 Task: Create a sub task System Test and UAT for the task  Develop a new online tool for online course scheduling in the project BrainBoost , assign it to team member softage.5@softage.net and update the status of the sub task to  Off Track , set the priority of the sub task to High
Action: Mouse moved to (259, 388)
Screenshot: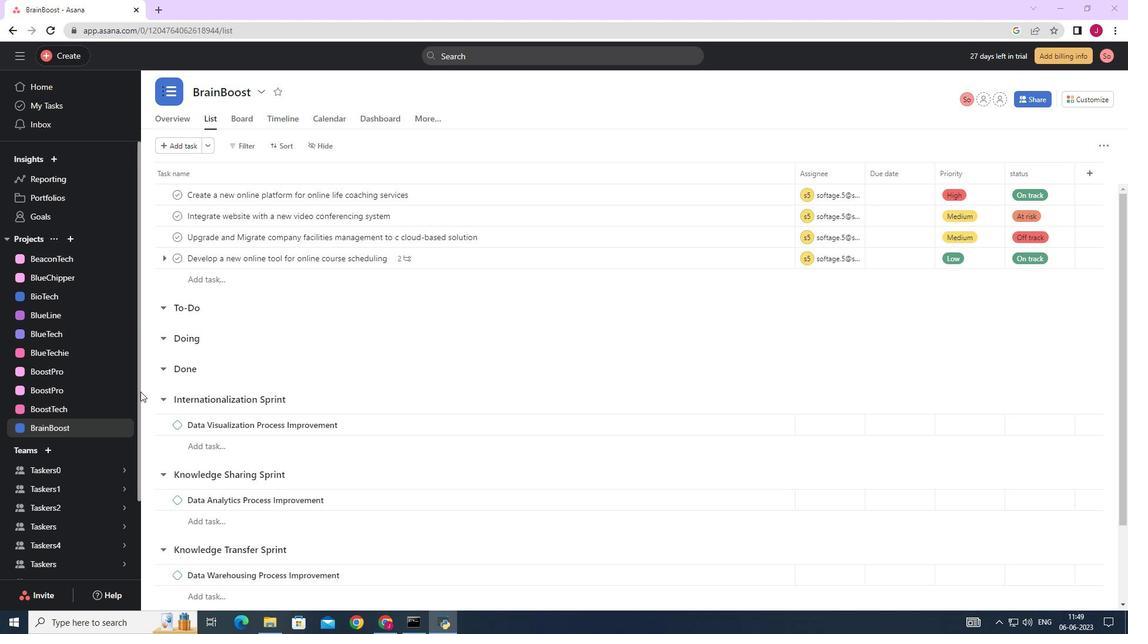 
Action: Mouse scrolled (259, 387) with delta (0, 0)
Screenshot: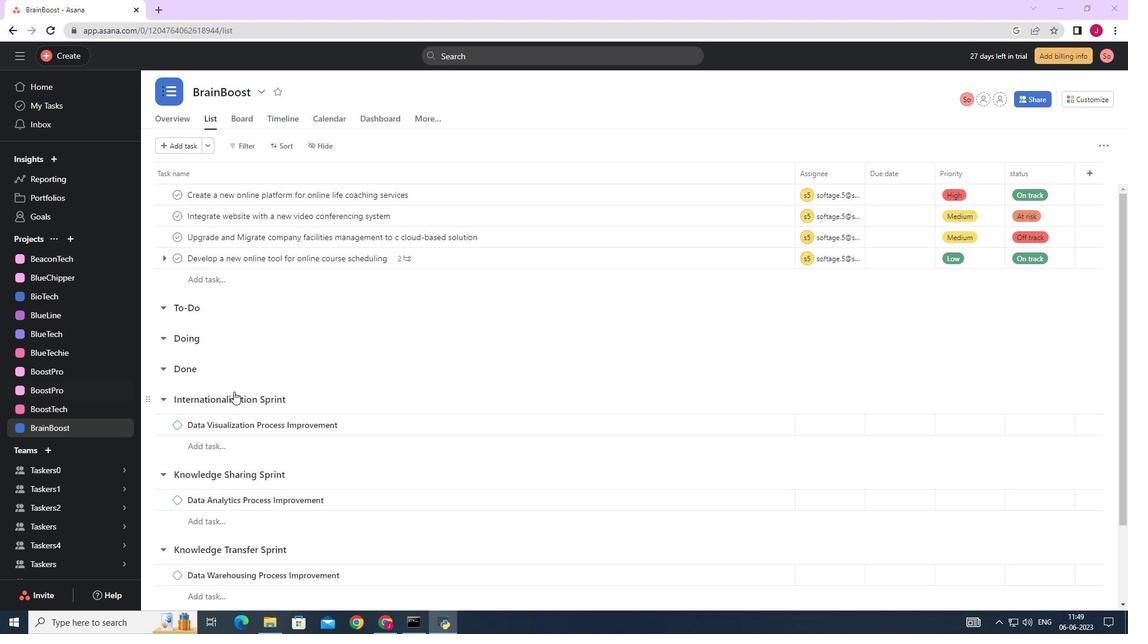 
Action: Mouse scrolled (259, 387) with delta (0, 0)
Screenshot: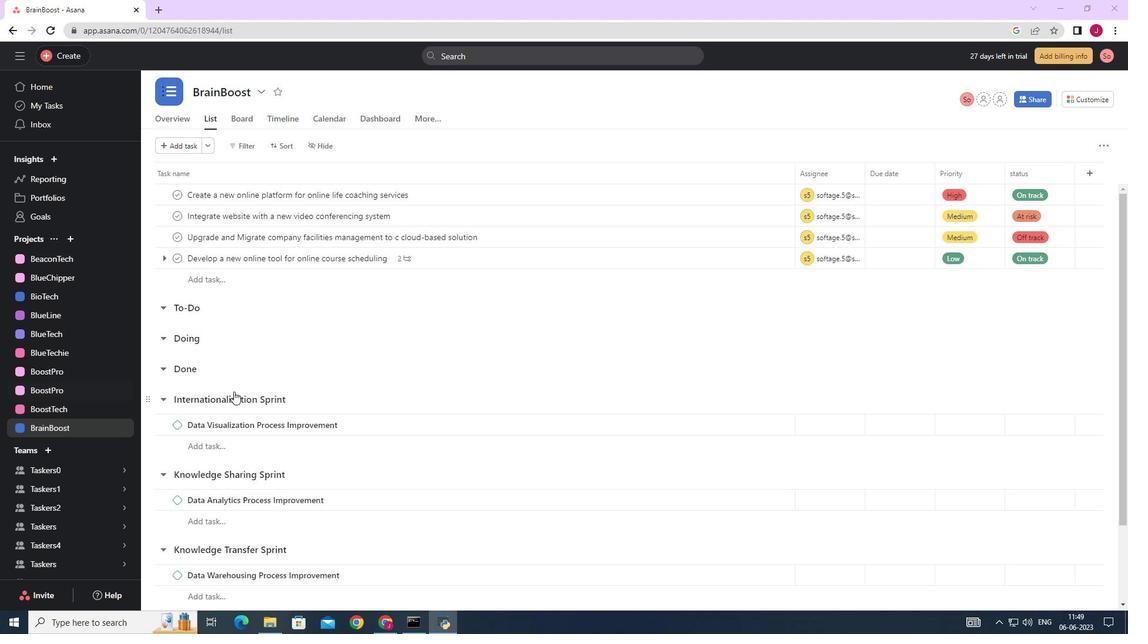 
Action: Mouse moved to (259, 388)
Screenshot: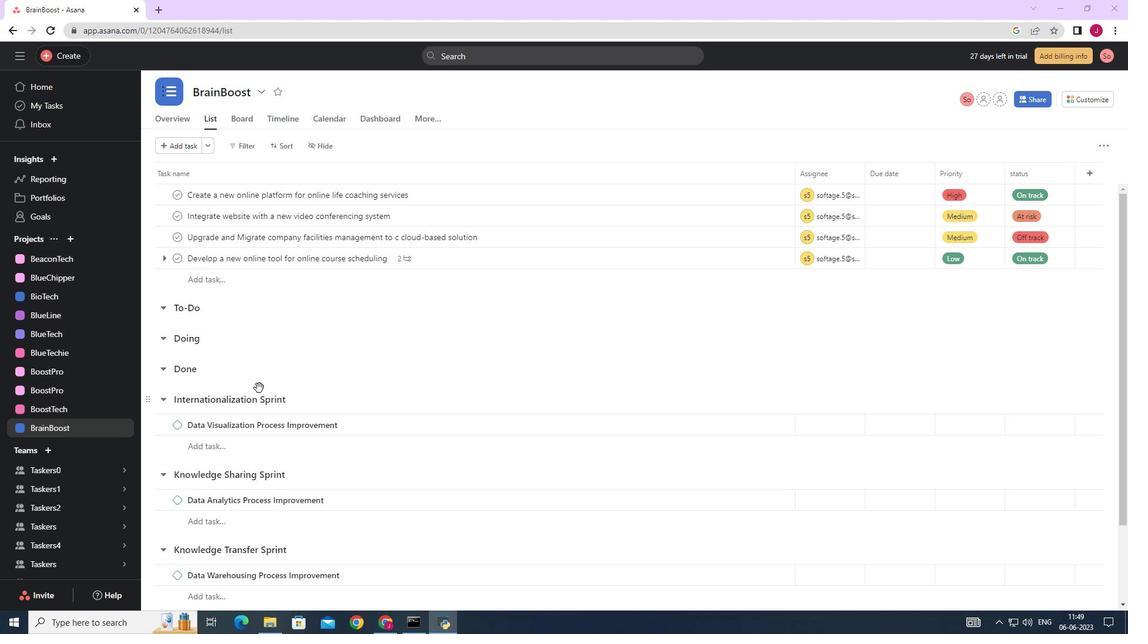 
Action: Mouse scrolled (259, 387) with delta (0, 0)
Screenshot: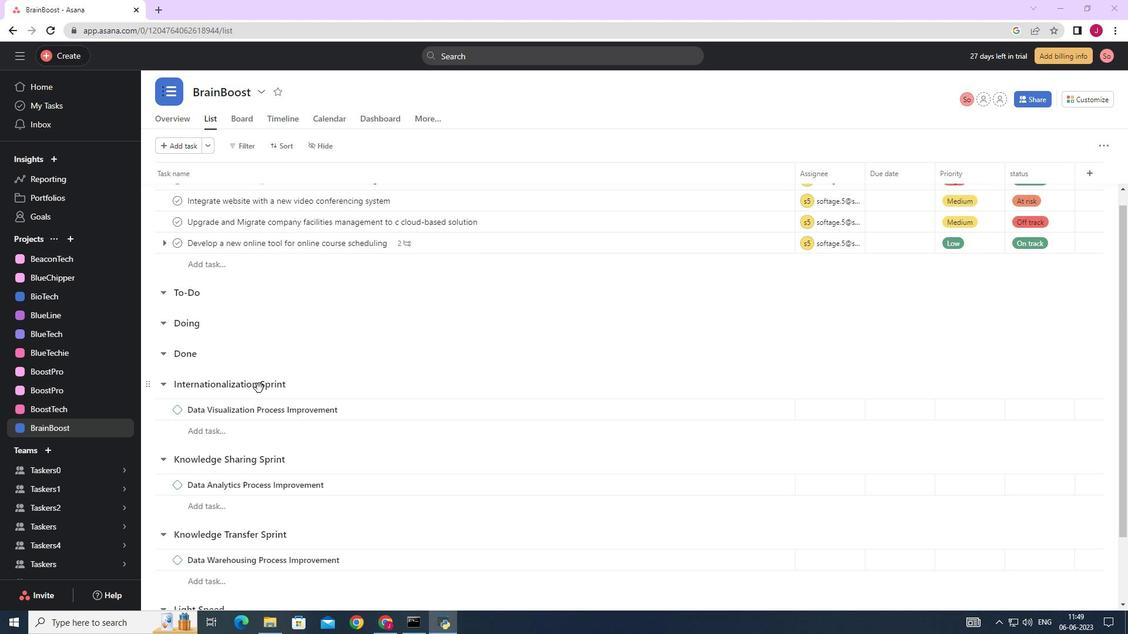 
Action: Mouse moved to (262, 389)
Screenshot: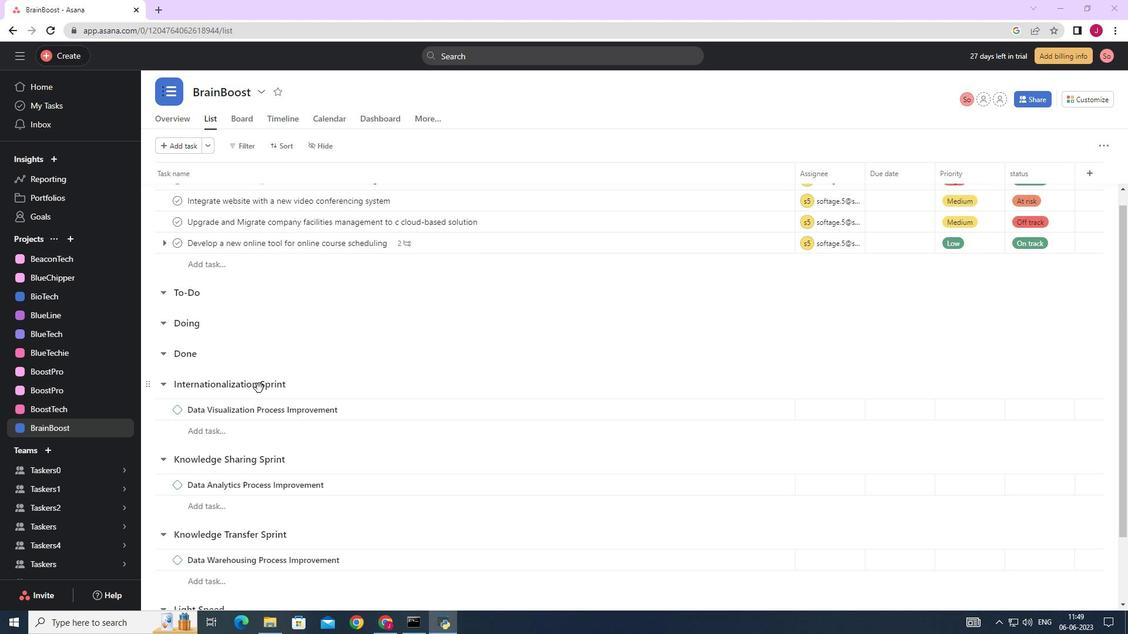 
Action: Mouse scrolled (259, 387) with delta (0, 0)
Screenshot: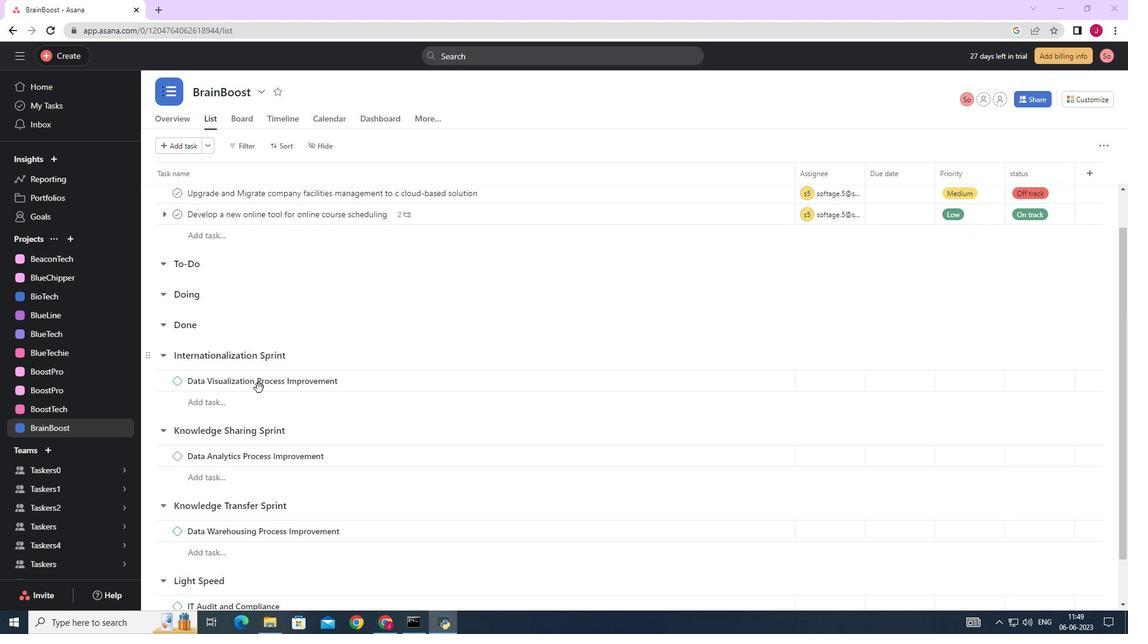 
Action: Mouse scrolled (259, 387) with delta (0, 0)
Screenshot: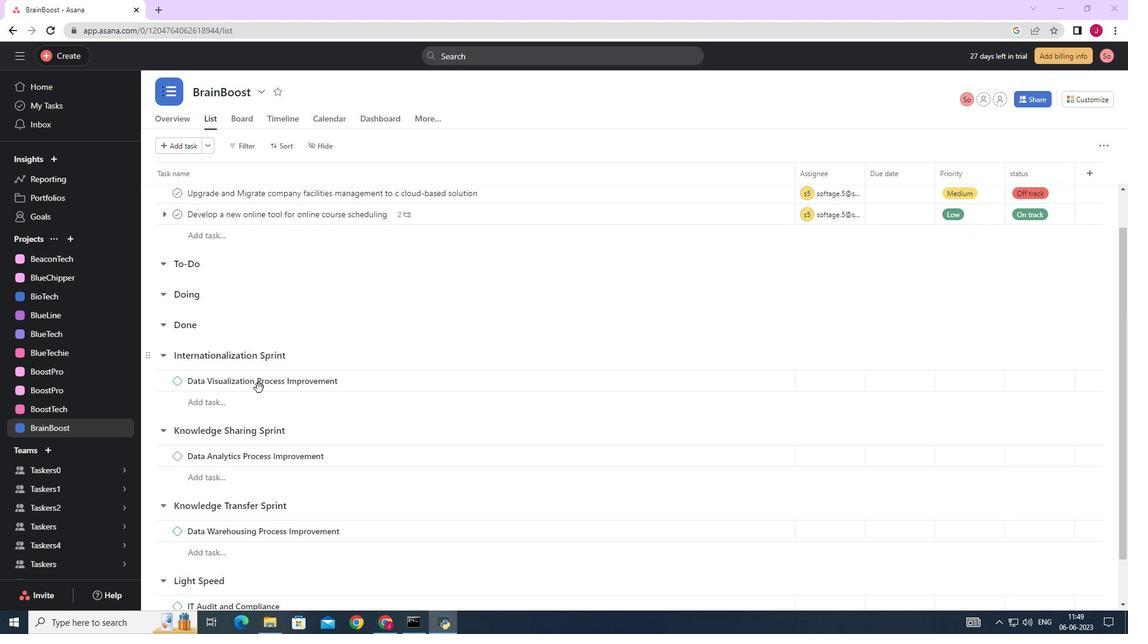 
Action: Mouse scrolled (259, 387) with delta (0, 0)
Screenshot: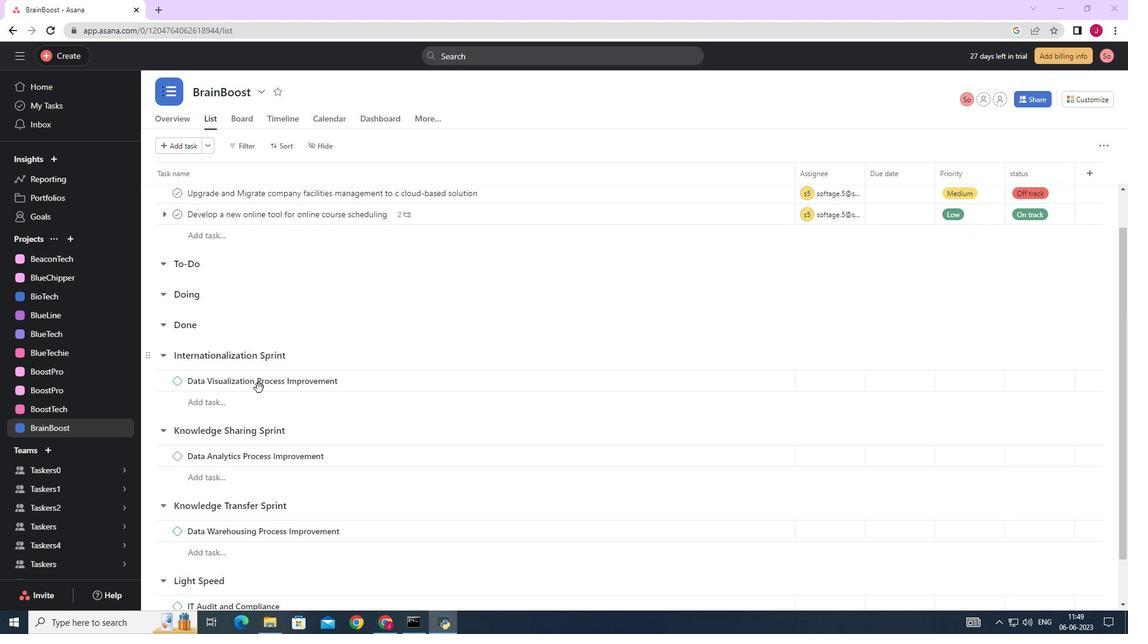 
Action: Mouse moved to (265, 389)
Screenshot: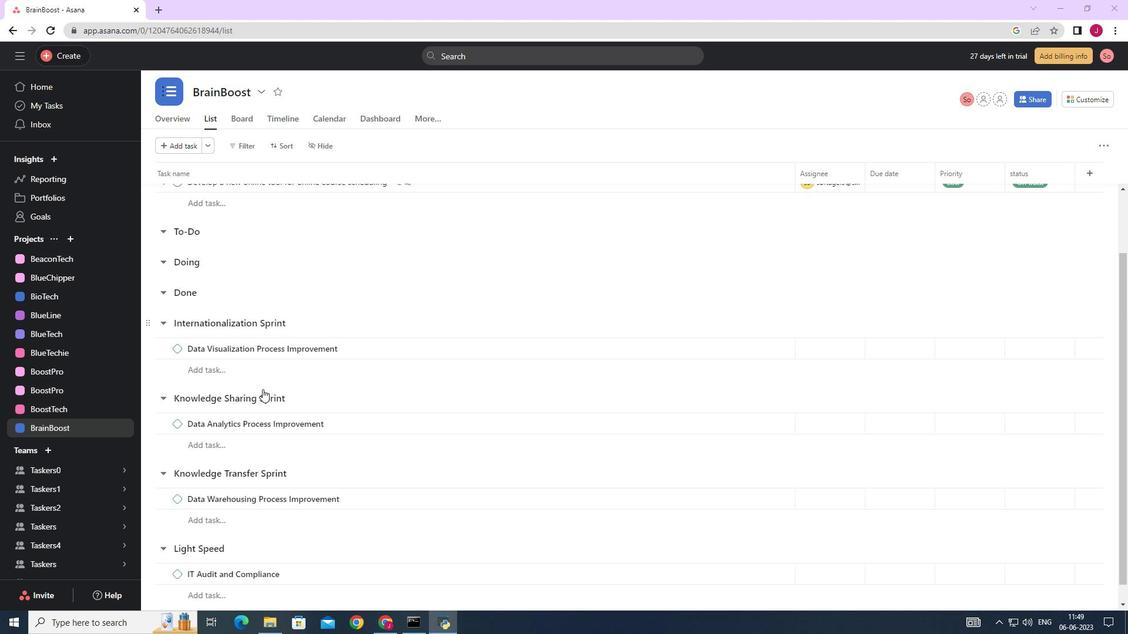 
Action: Mouse scrolled (265, 390) with delta (0, 0)
Screenshot: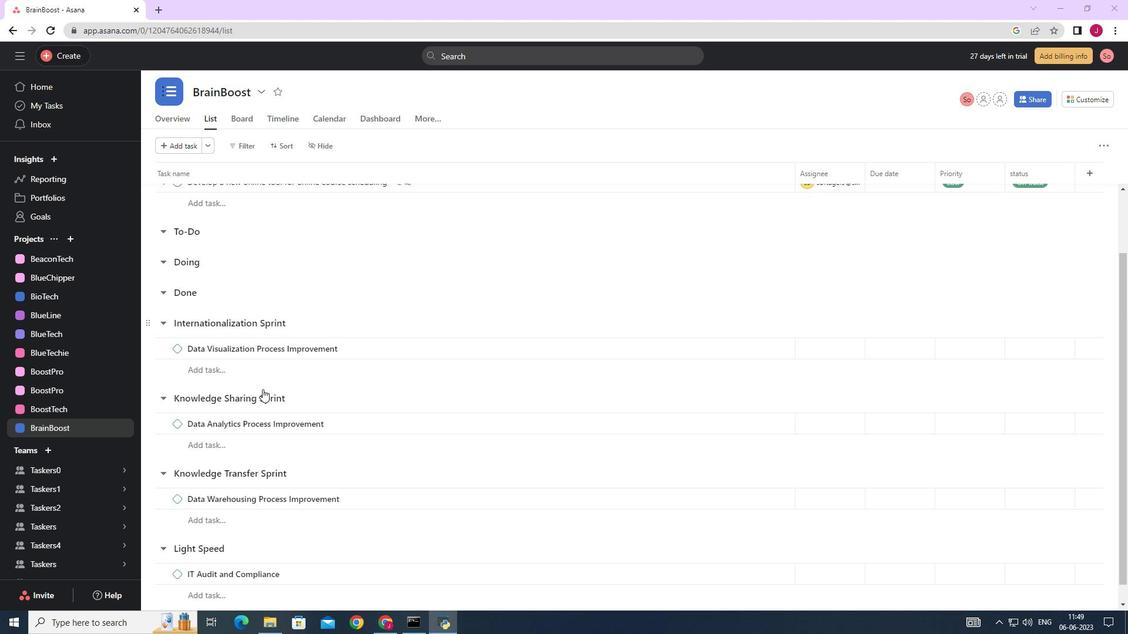 
Action: Mouse scrolled (265, 390) with delta (0, 0)
Screenshot: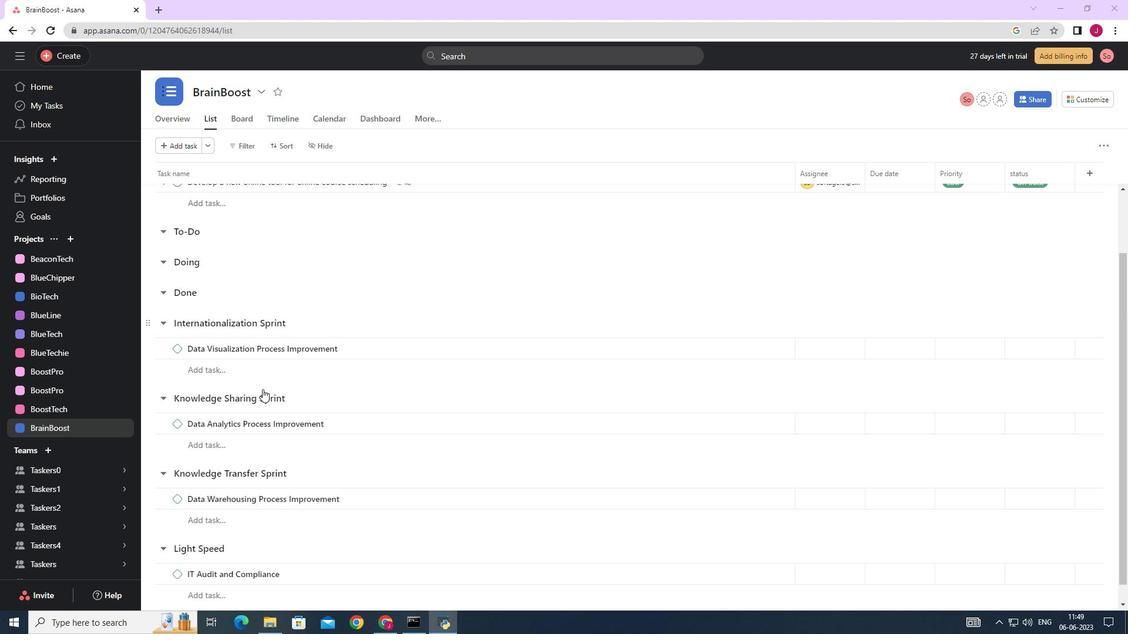 
Action: Mouse scrolled (265, 390) with delta (0, 0)
Screenshot: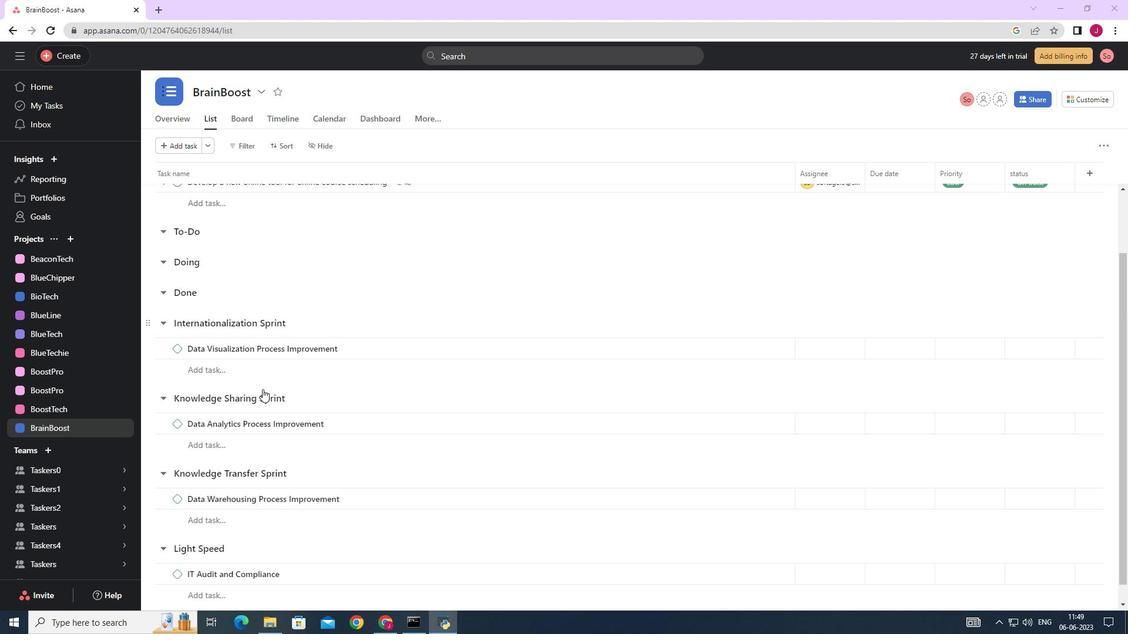 
Action: Mouse scrolled (265, 390) with delta (0, 0)
Screenshot: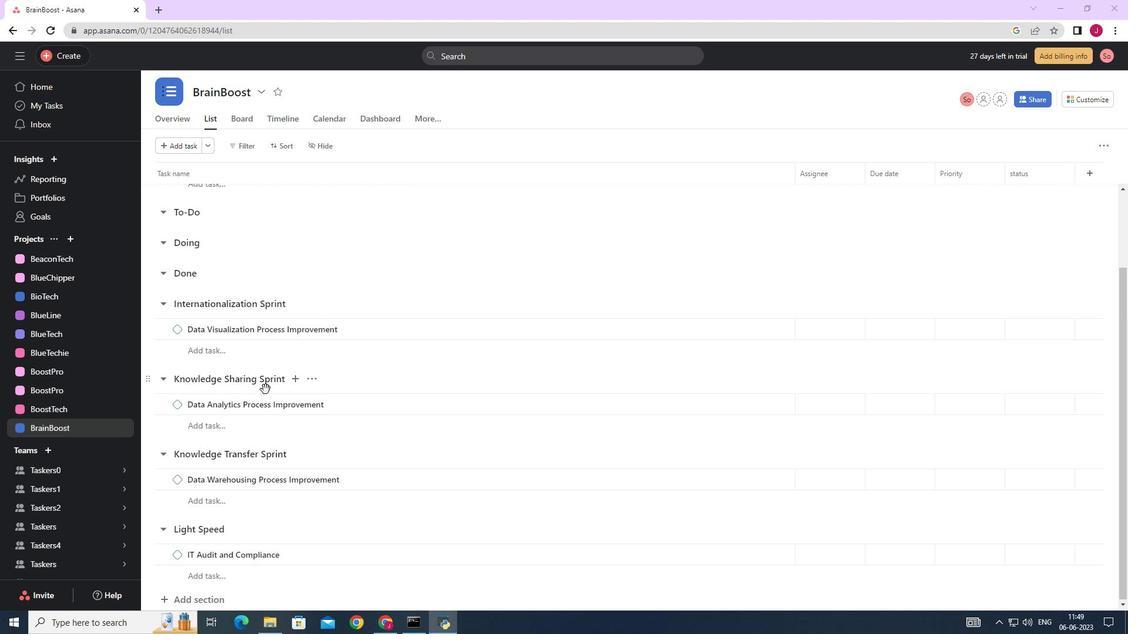 
Action: Mouse moved to (669, 259)
Screenshot: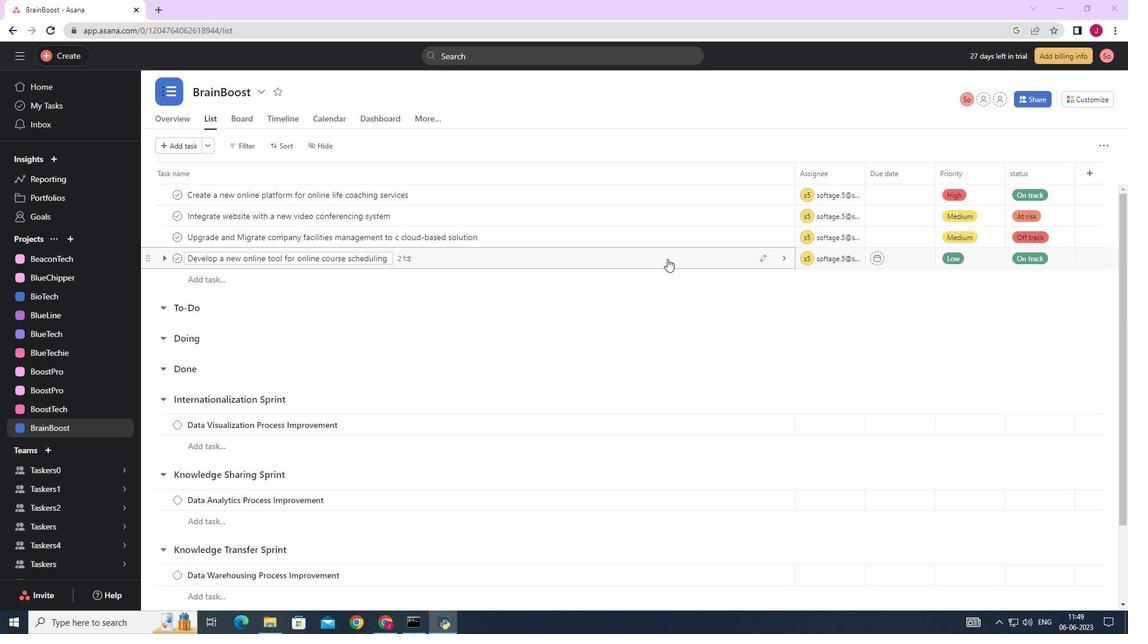 
Action: Mouse pressed left at (669, 259)
Screenshot: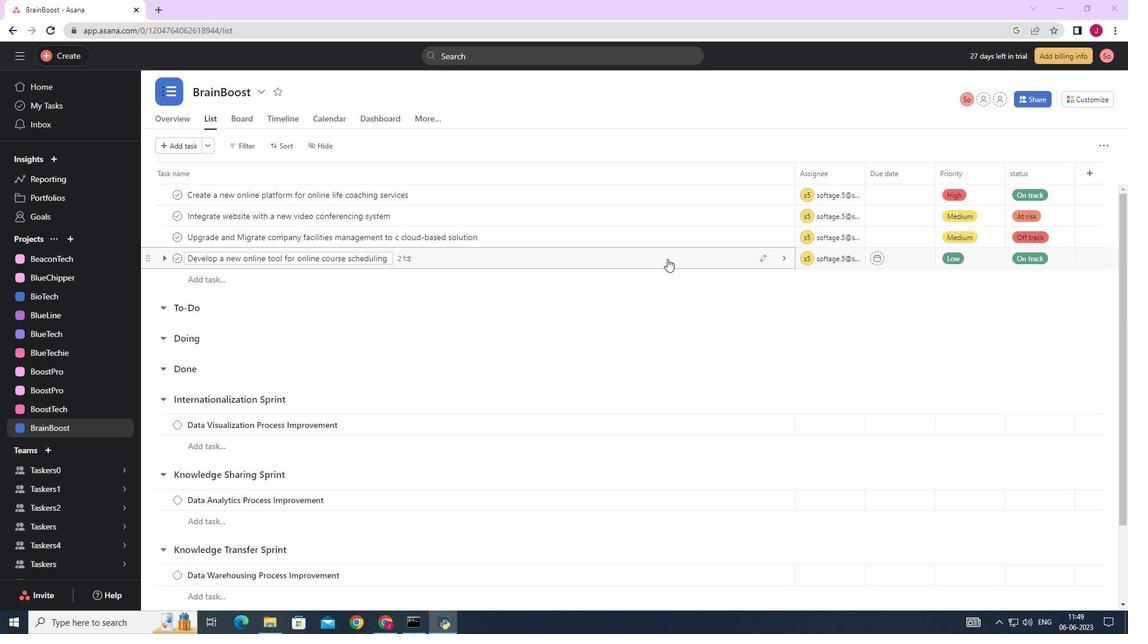 
Action: Mouse moved to (830, 346)
Screenshot: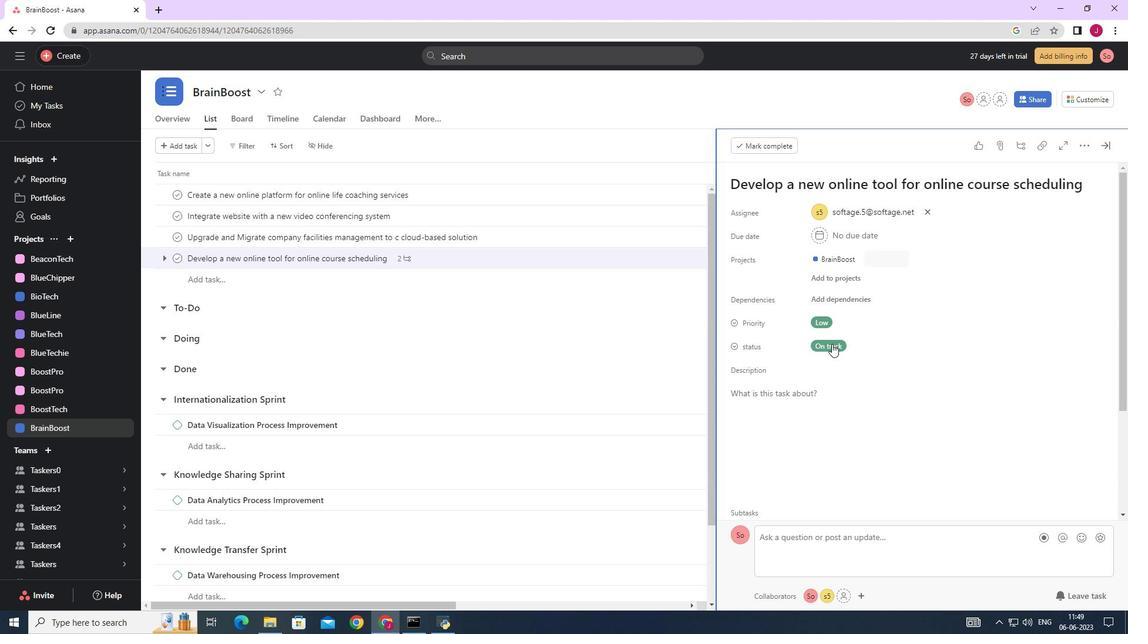 
Action: Mouse scrolled (830, 345) with delta (0, 0)
Screenshot: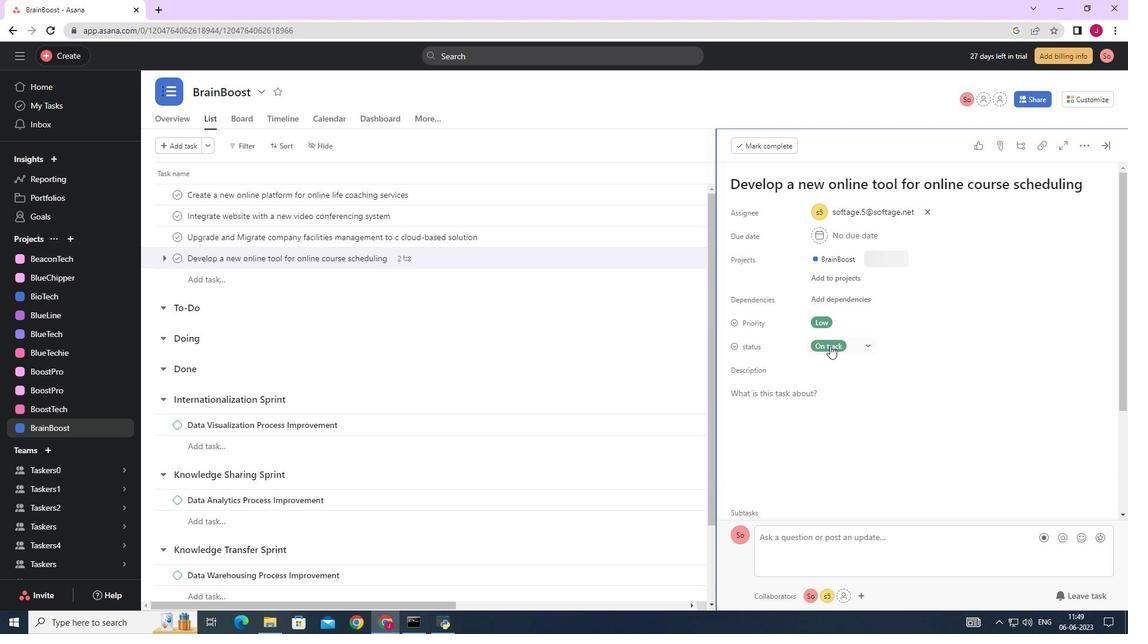 
Action: Mouse moved to (830, 346)
Screenshot: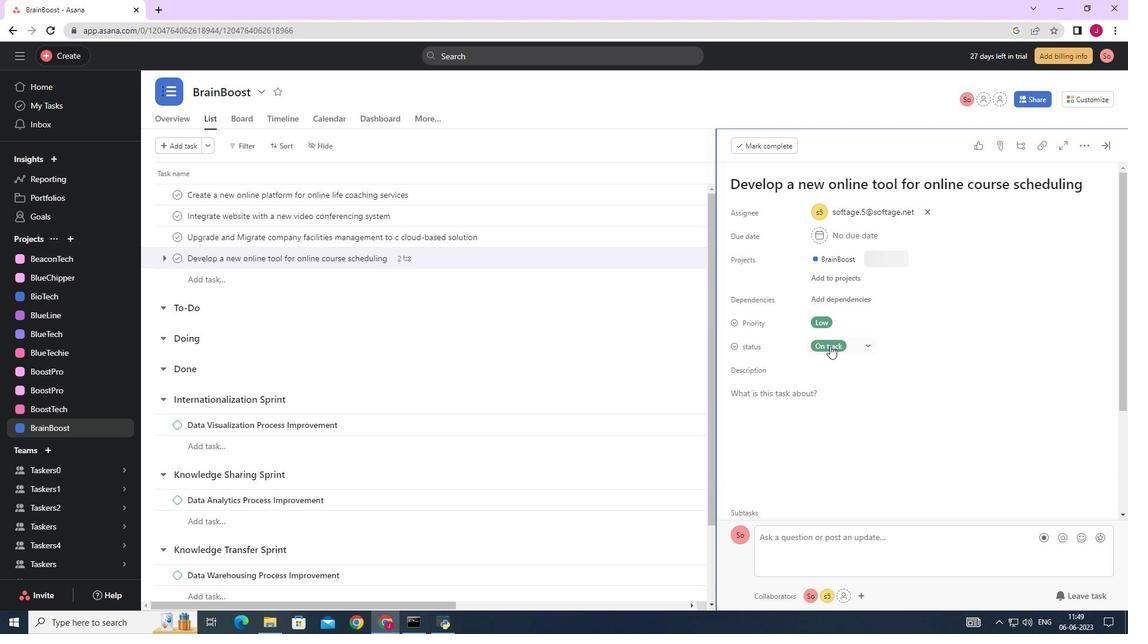 
Action: Mouse scrolled (830, 346) with delta (0, 0)
Screenshot: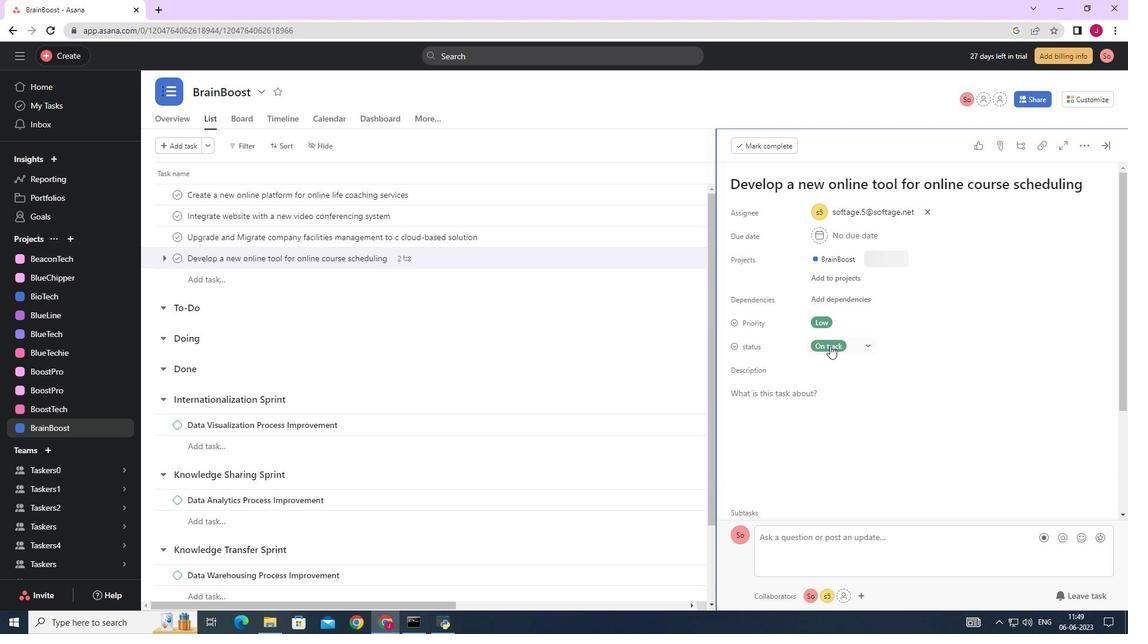 
Action: Mouse scrolled (830, 346) with delta (0, 0)
Screenshot: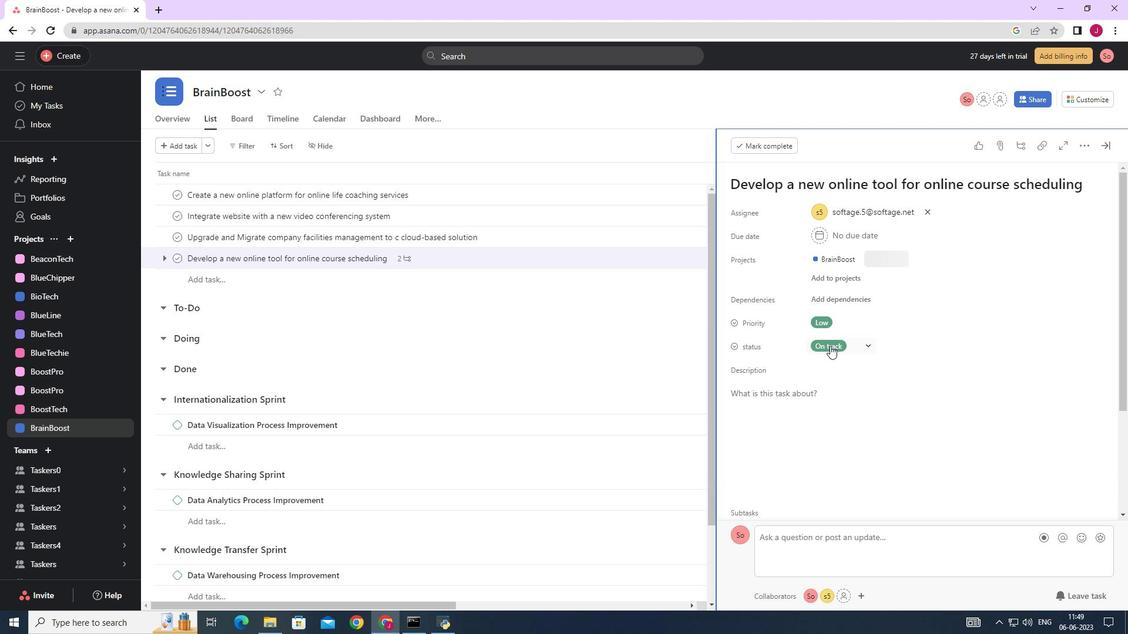 
Action: Mouse scrolled (830, 346) with delta (0, 0)
Screenshot: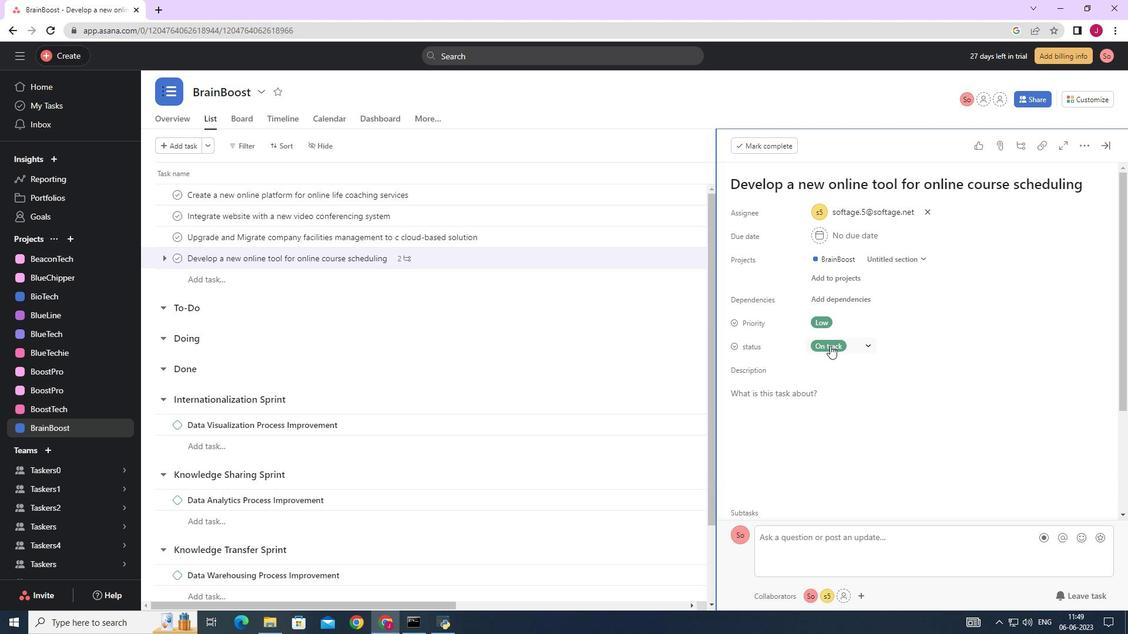 
Action: Mouse moved to (768, 423)
Screenshot: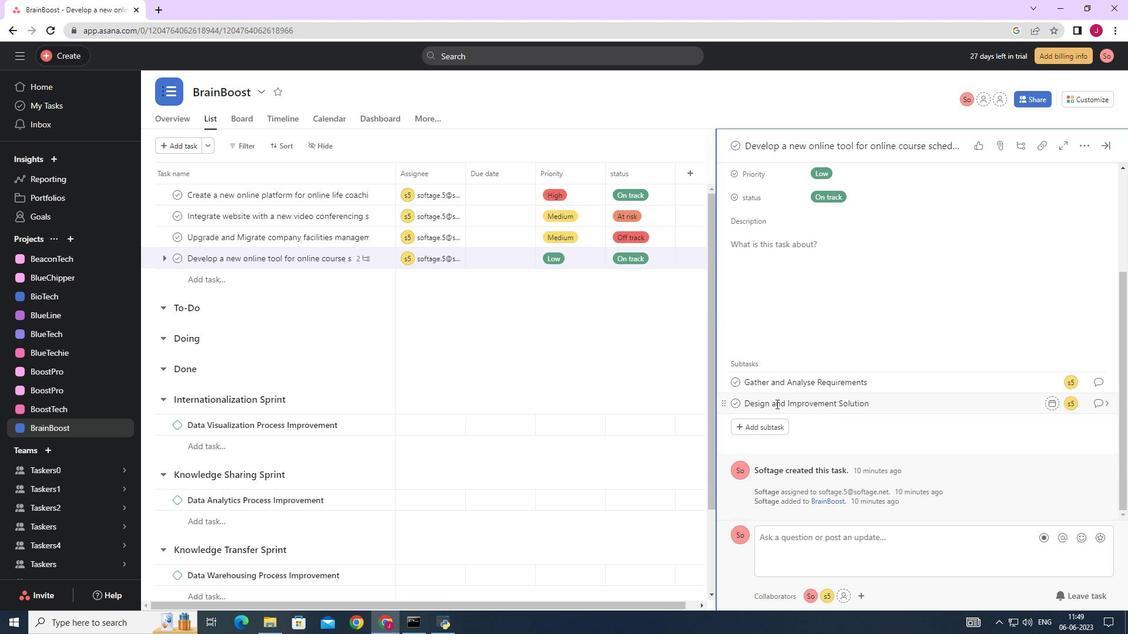 
Action: Mouse pressed left at (768, 423)
Screenshot: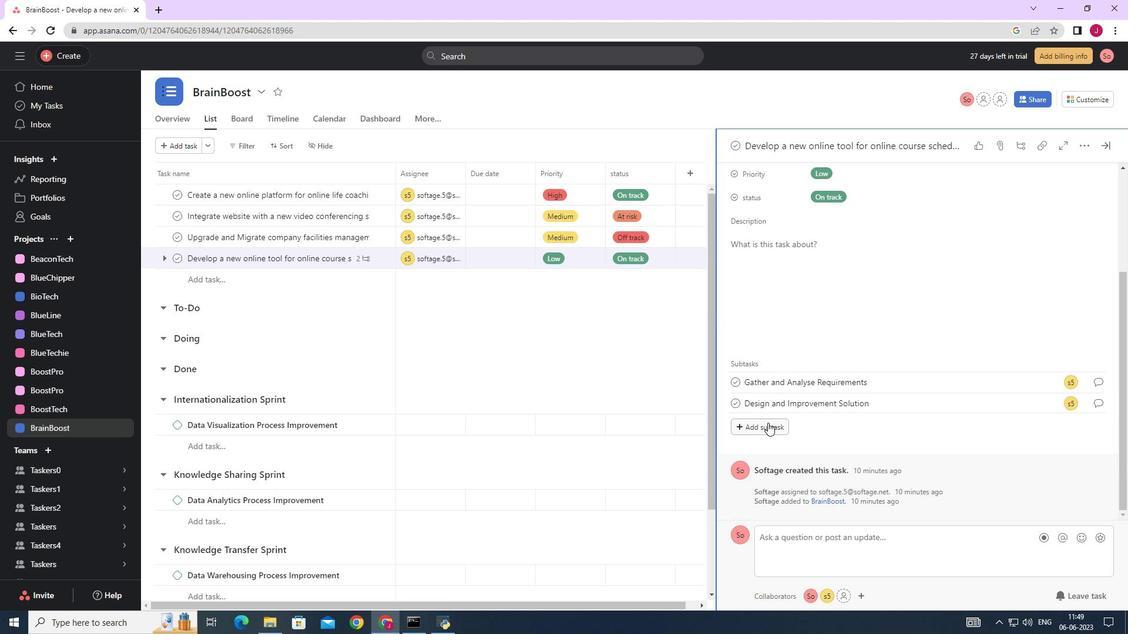 
Action: Mouse moved to (766, 423)
Screenshot: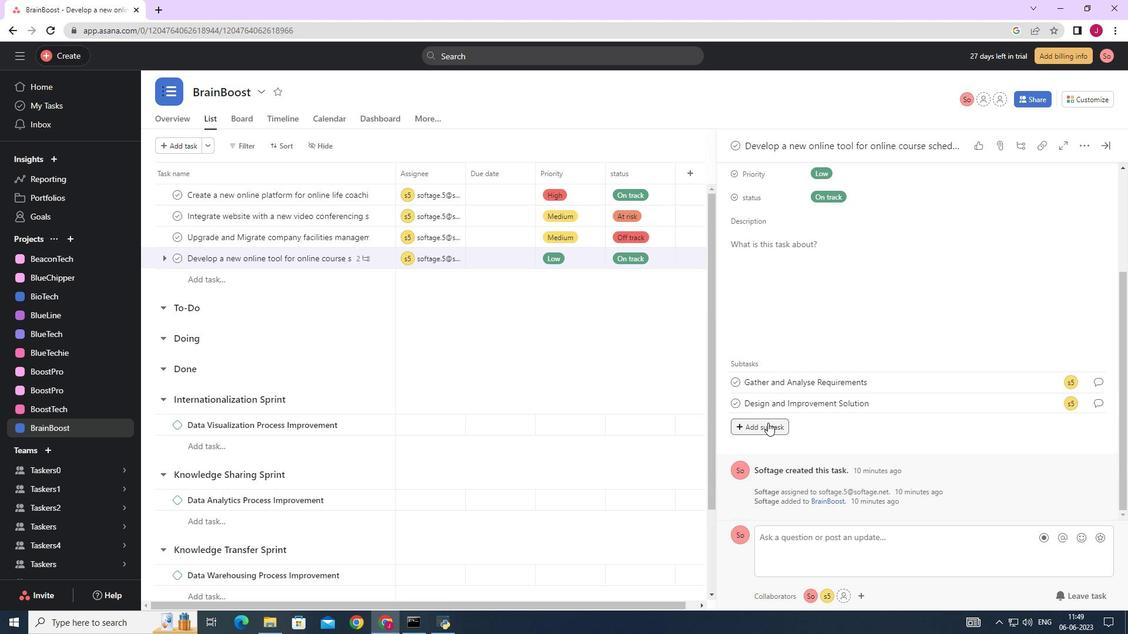 
Action: Key pressed <Key.caps_lock>S<Key.caps_lock>ystem<Key.space><Key.caps_lock>T<Key.caps_lock>est<Key.space>and<Key.space><Key.caps_lock>UAT
Screenshot: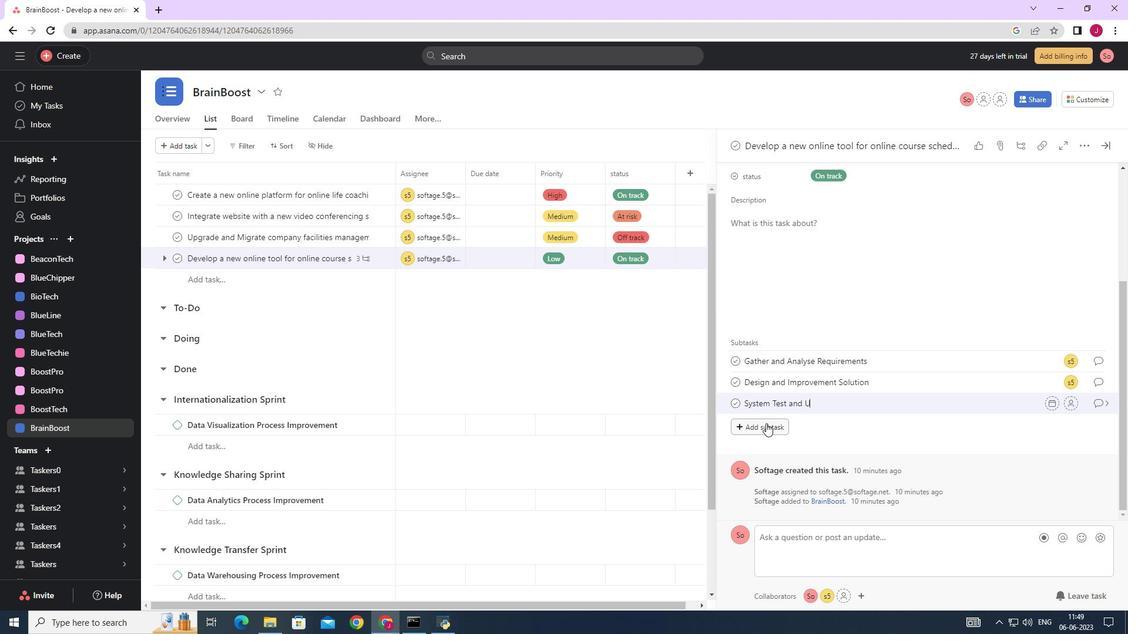 
Action: Mouse moved to (1071, 405)
Screenshot: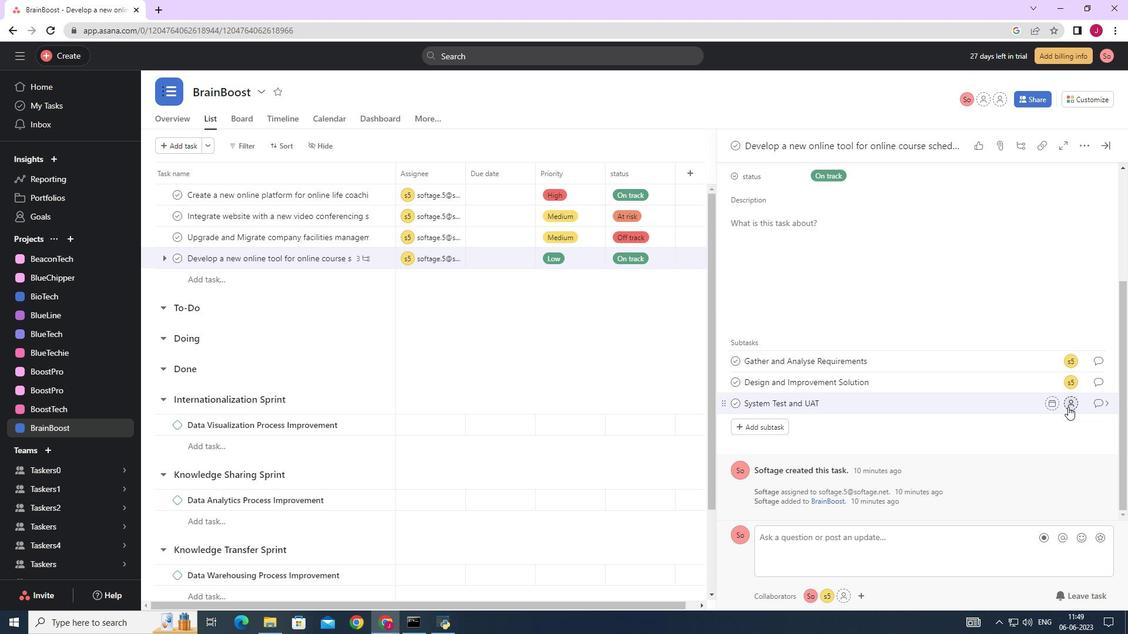 
Action: Mouse pressed left at (1071, 405)
Screenshot: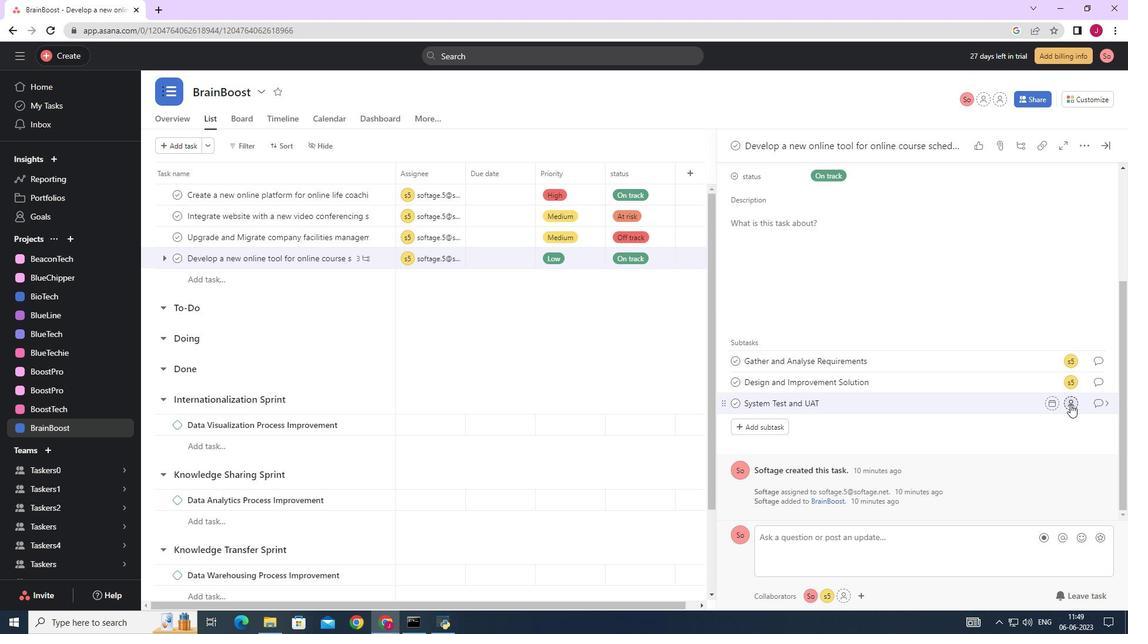 
Action: Mouse moved to (1003, 425)
Screenshot: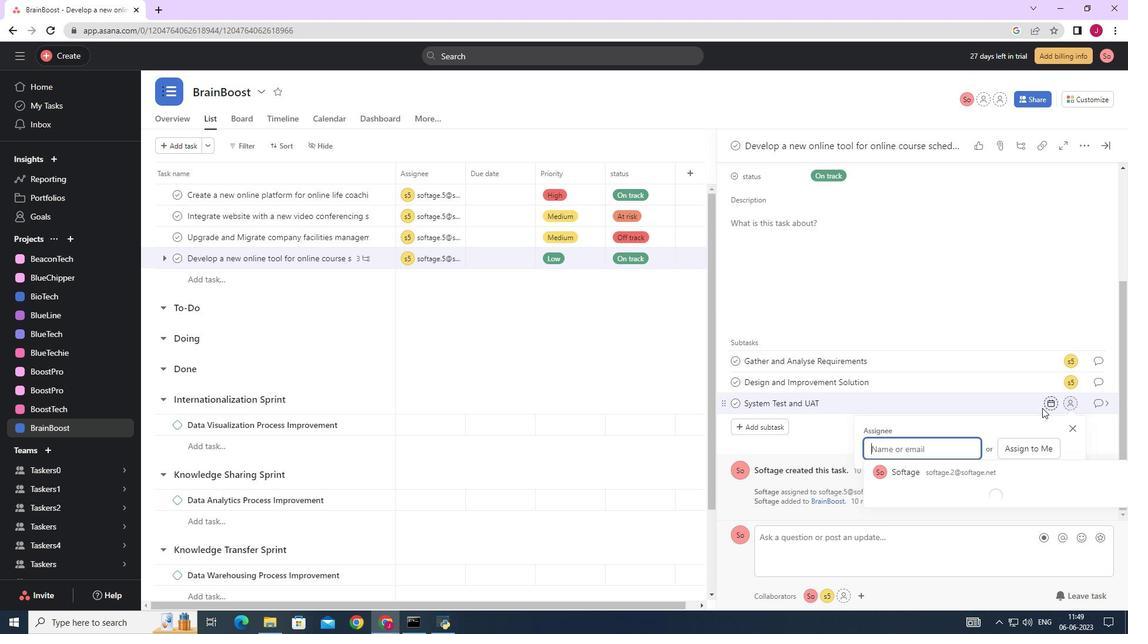 
Action: Key pressed SOFTAGE.5
Screenshot: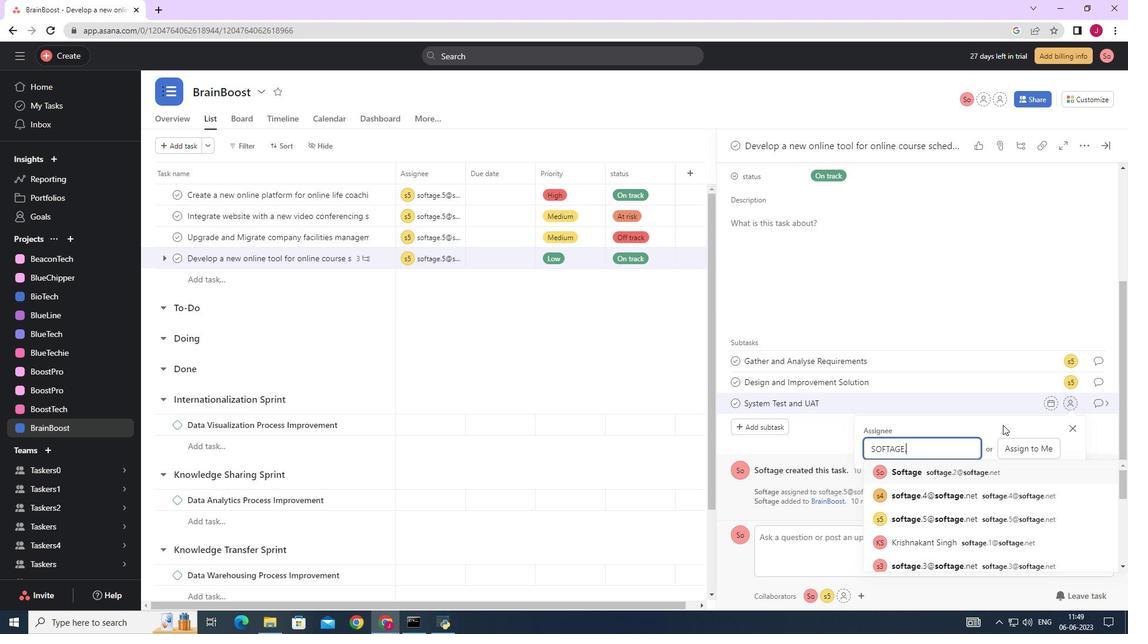 
Action: Mouse moved to (968, 473)
Screenshot: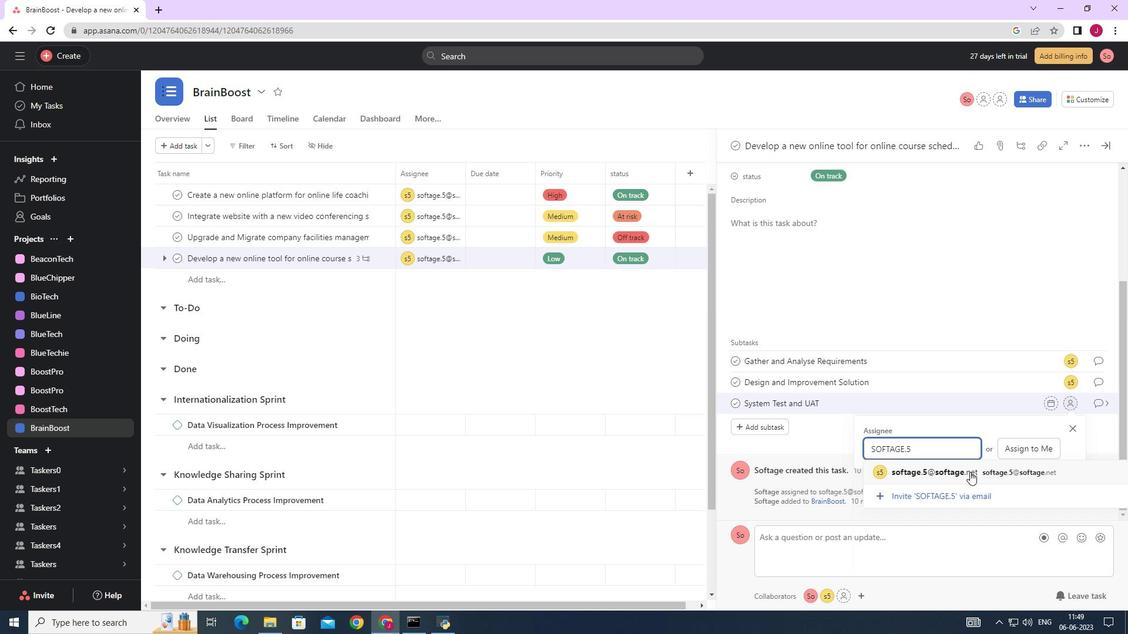 
Action: Mouse pressed left at (968, 473)
Screenshot: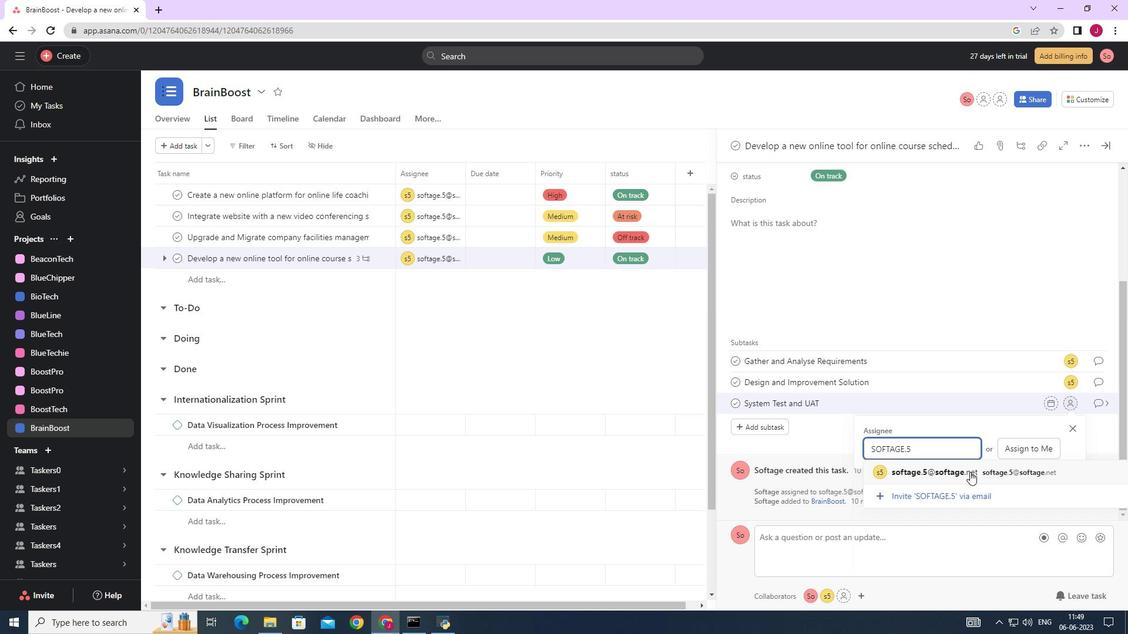 
Action: Mouse moved to (1094, 403)
Screenshot: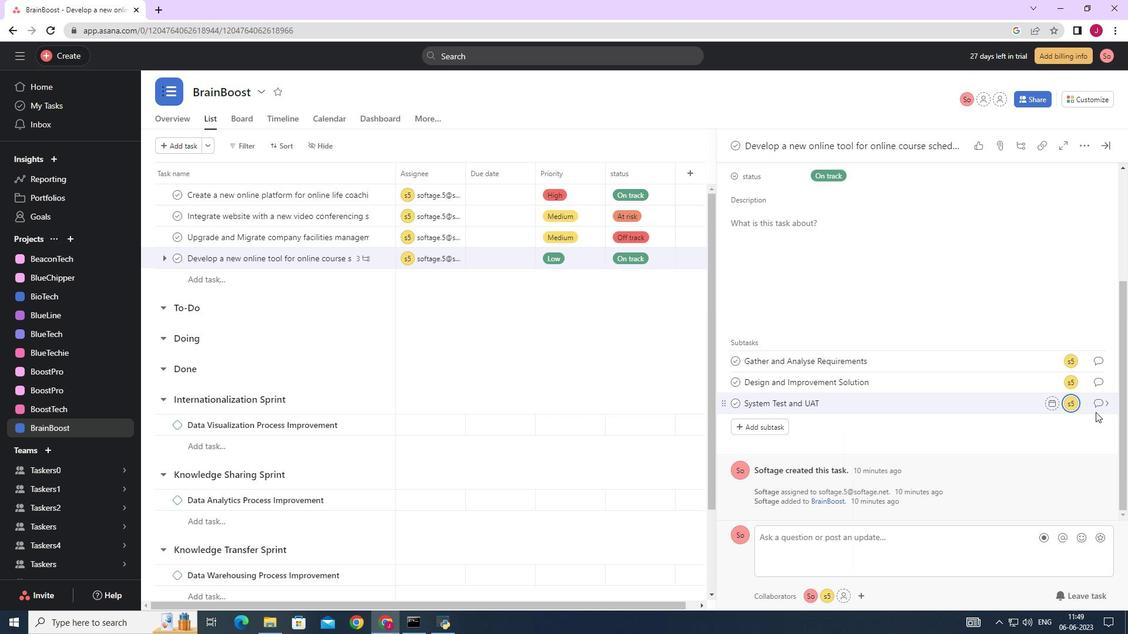 
Action: Mouse pressed left at (1094, 403)
Screenshot: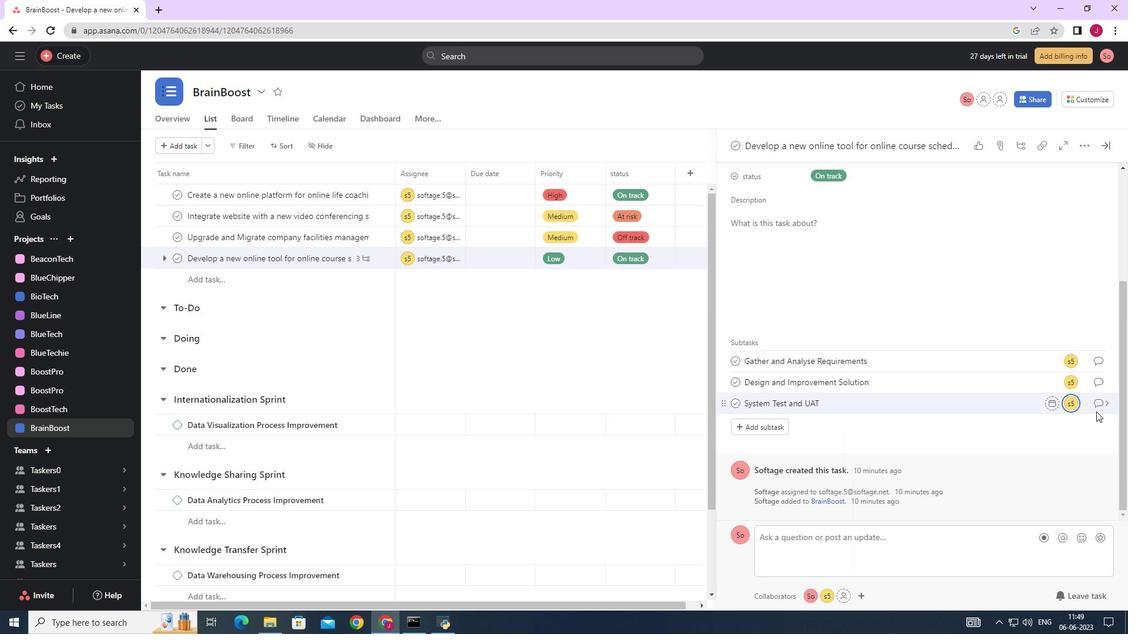 
Action: Mouse moved to (743, 309)
Screenshot: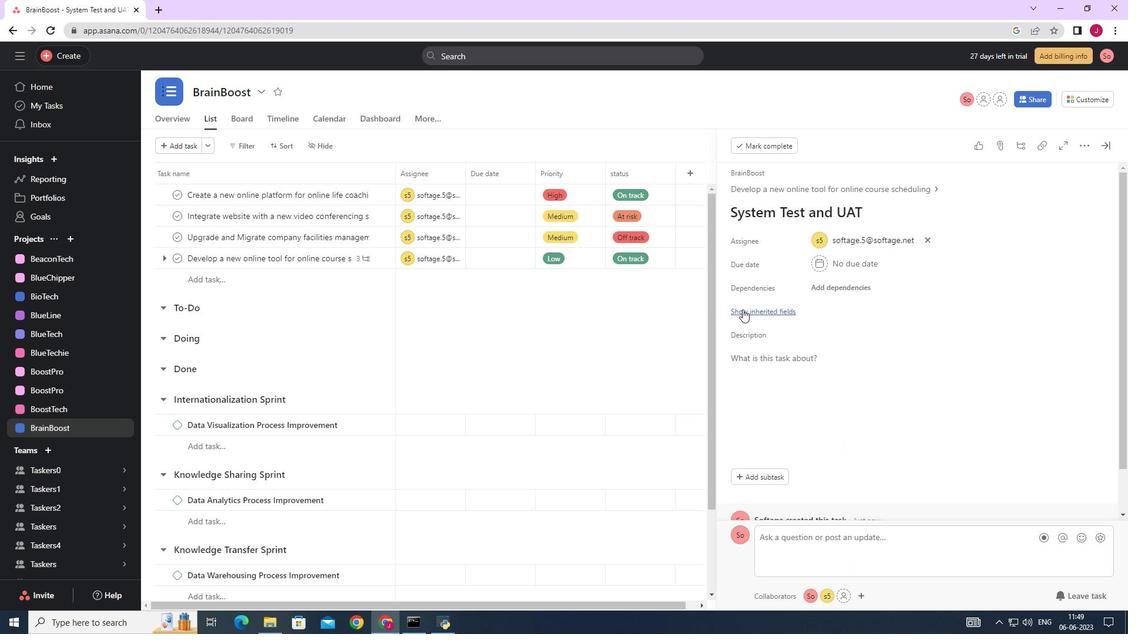 
Action: Mouse pressed left at (743, 309)
Screenshot: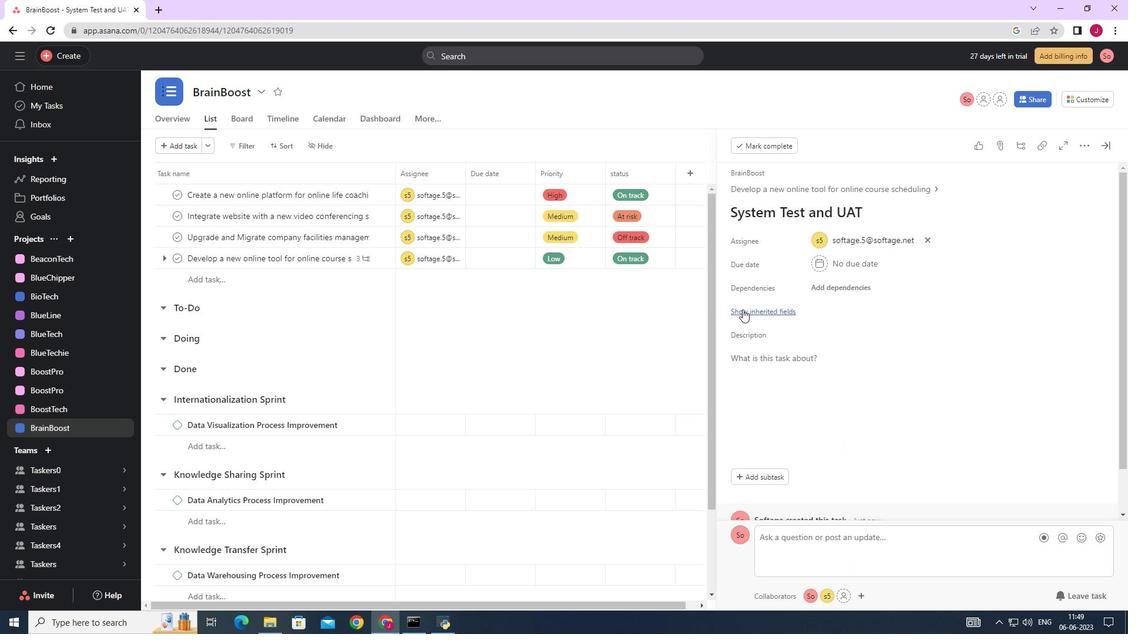 
Action: Mouse moved to (823, 334)
Screenshot: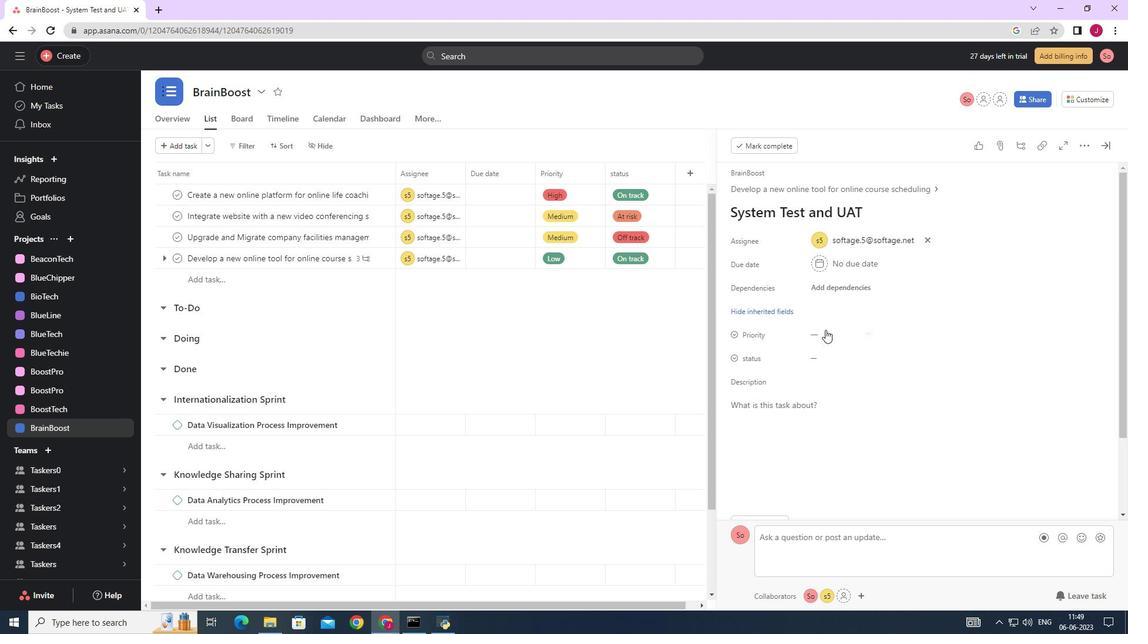 
Action: Mouse pressed left at (823, 334)
Screenshot: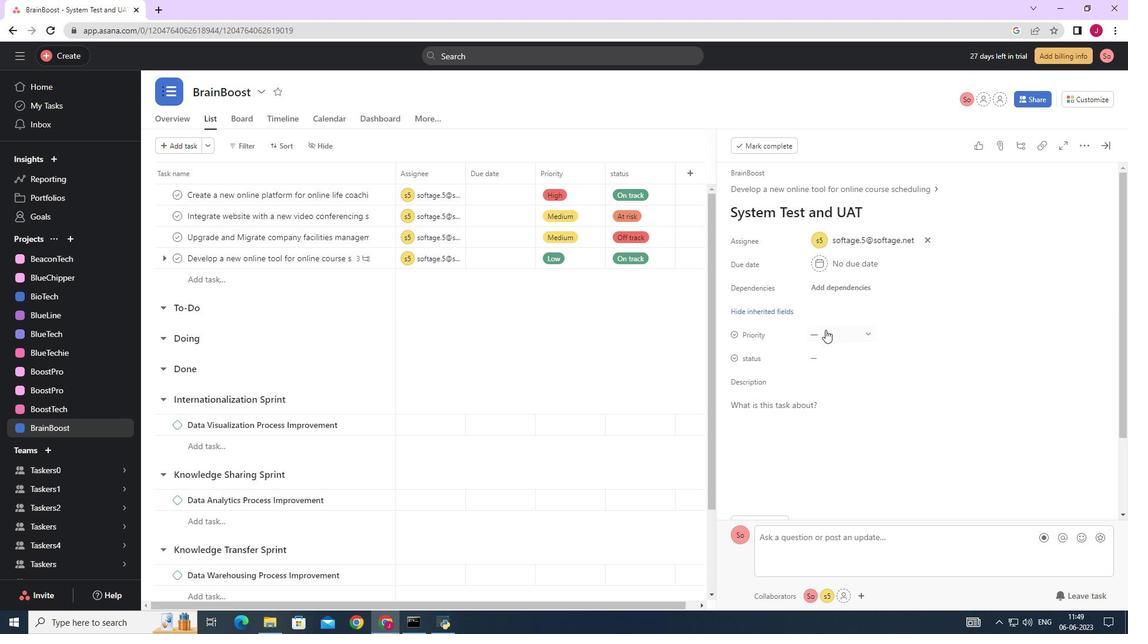 
Action: Mouse moved to (843, 365)
Screenshot: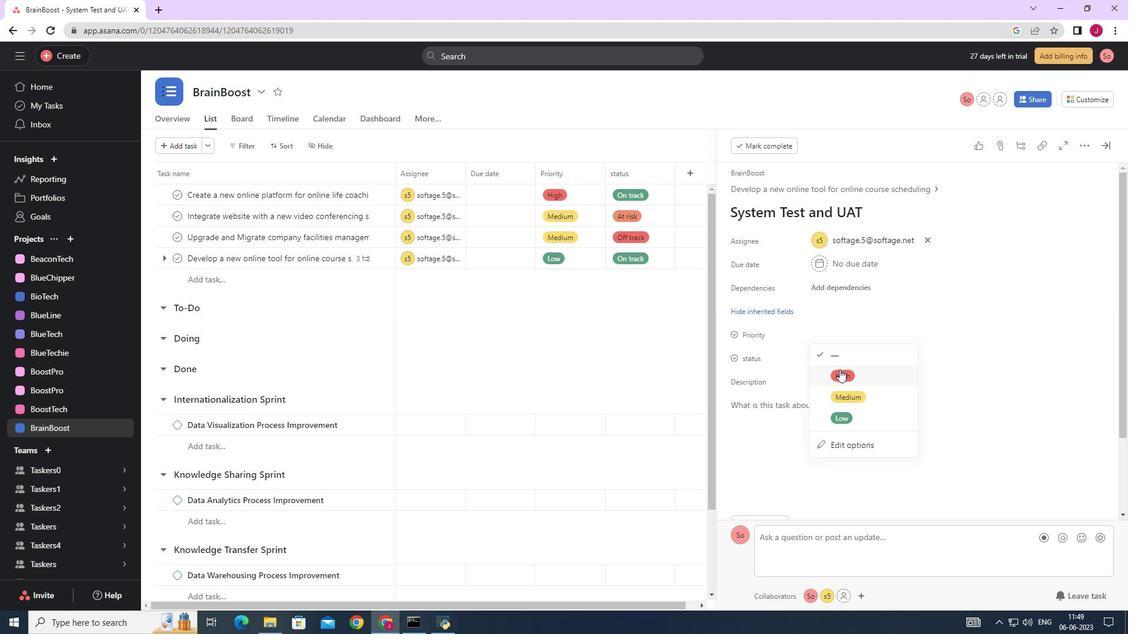 
Action: Mouse pressed left at (843, 365)
Screenshot: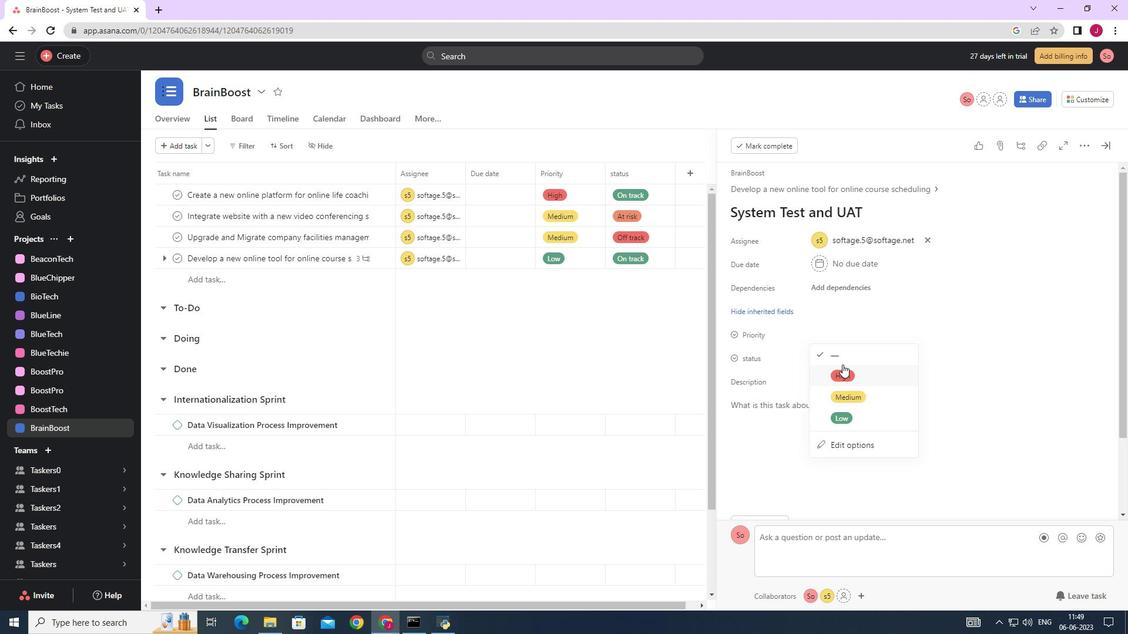 
Action: Mouse moved to (842, 339)
Screenshot: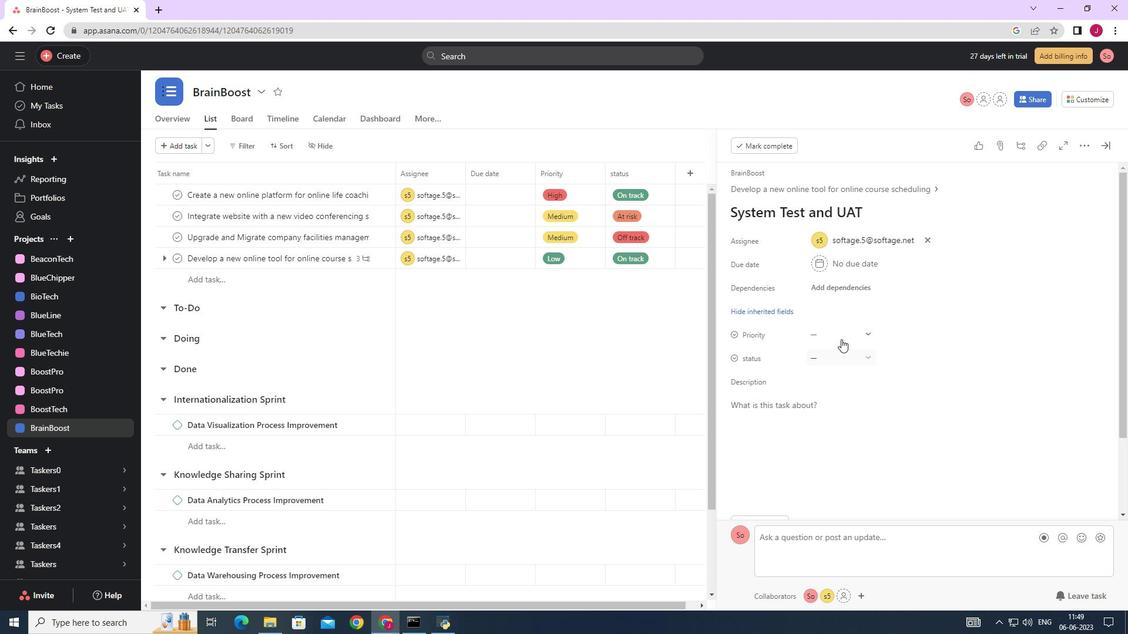 
Action: Mouse pressed left at (842, 339)
Screenshot: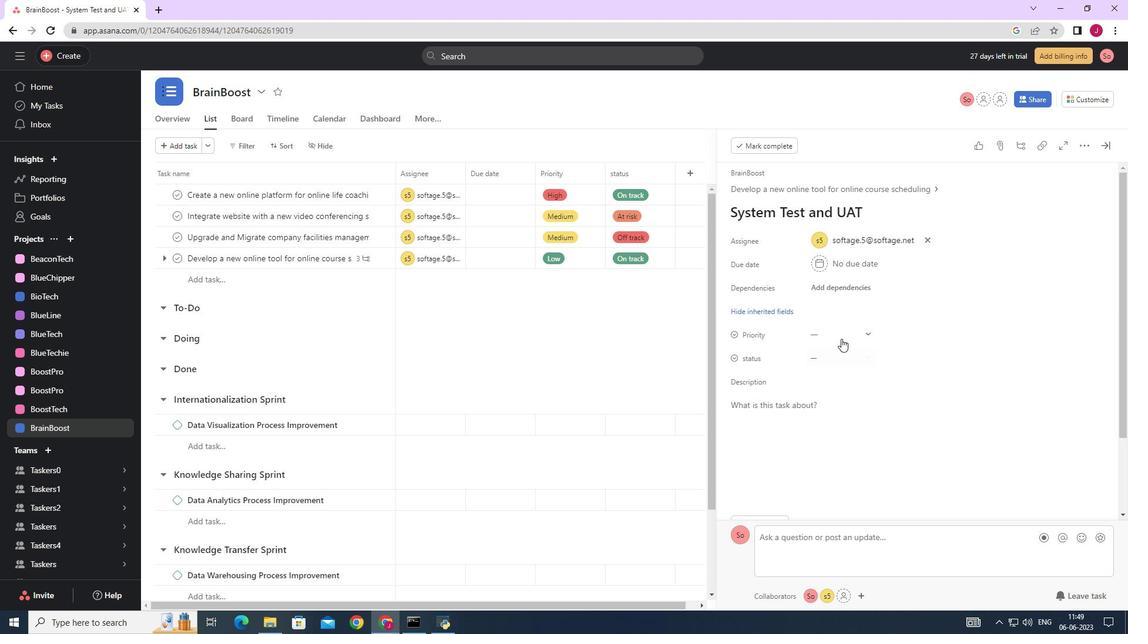 
Action: Mouse moved to (843, 372)
Screenshot: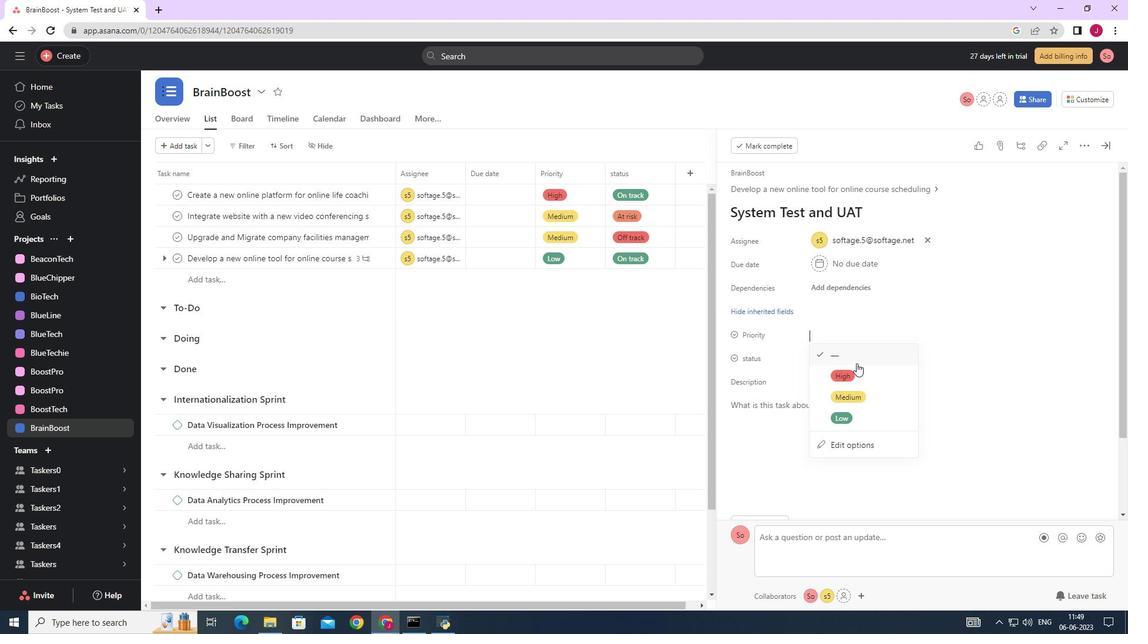 
Action: Mouse pressed left at (843, 372)
Screenshot: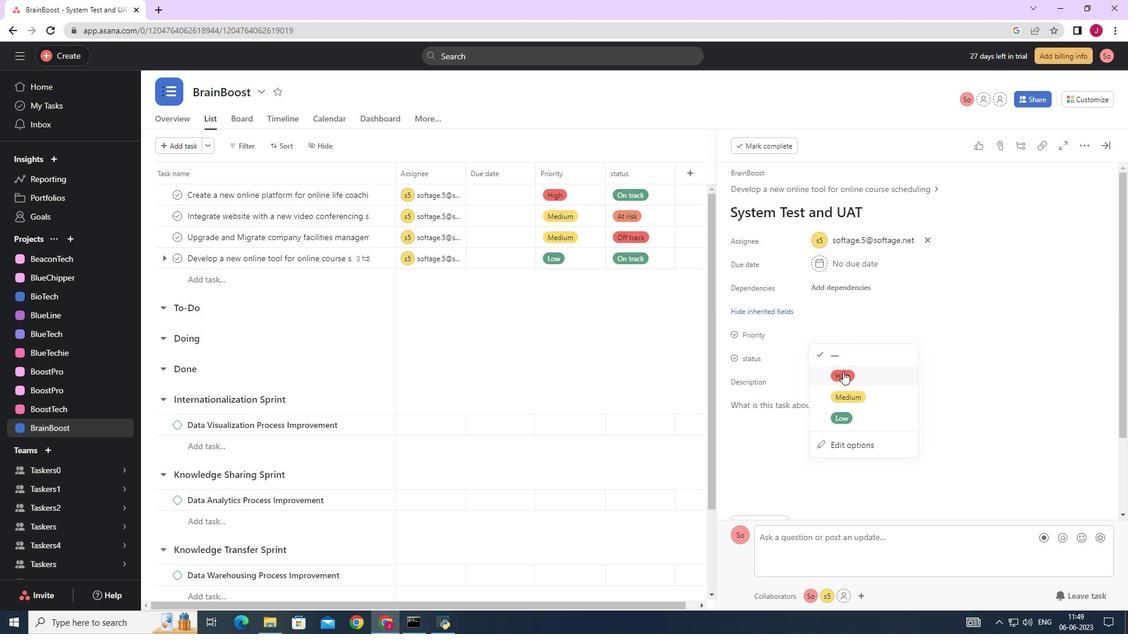 
Action: Mouse moved to (840, 363)
Screenshot: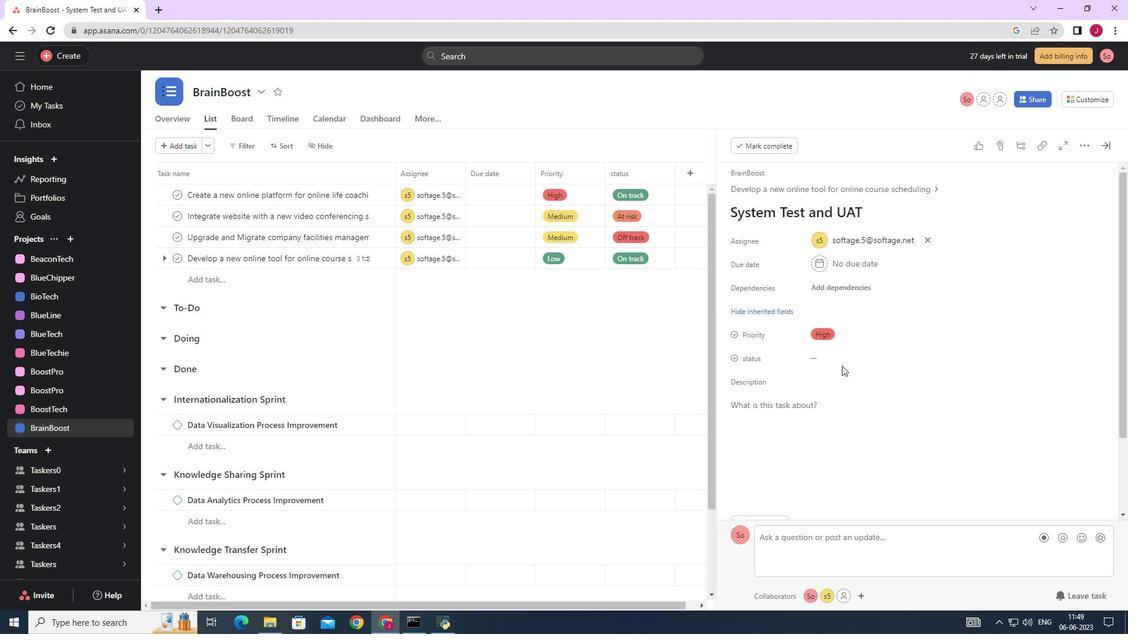 
Action: Mouse pressed left at (840, 363)
Screenshot: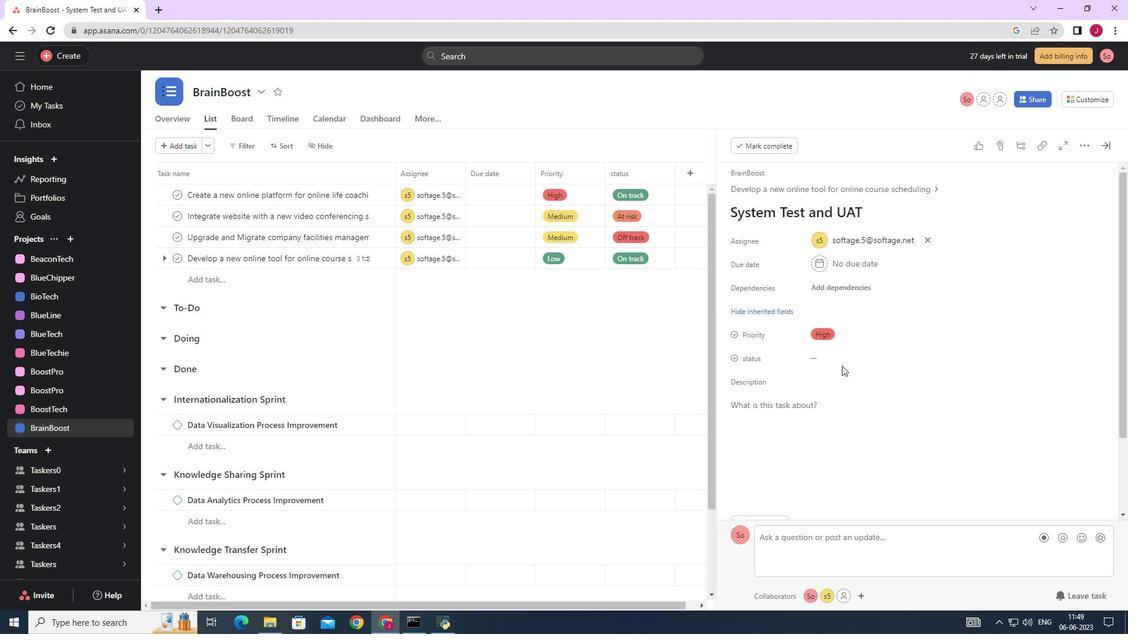 
Action: Mouse moved to (855, 417)
Screenshot: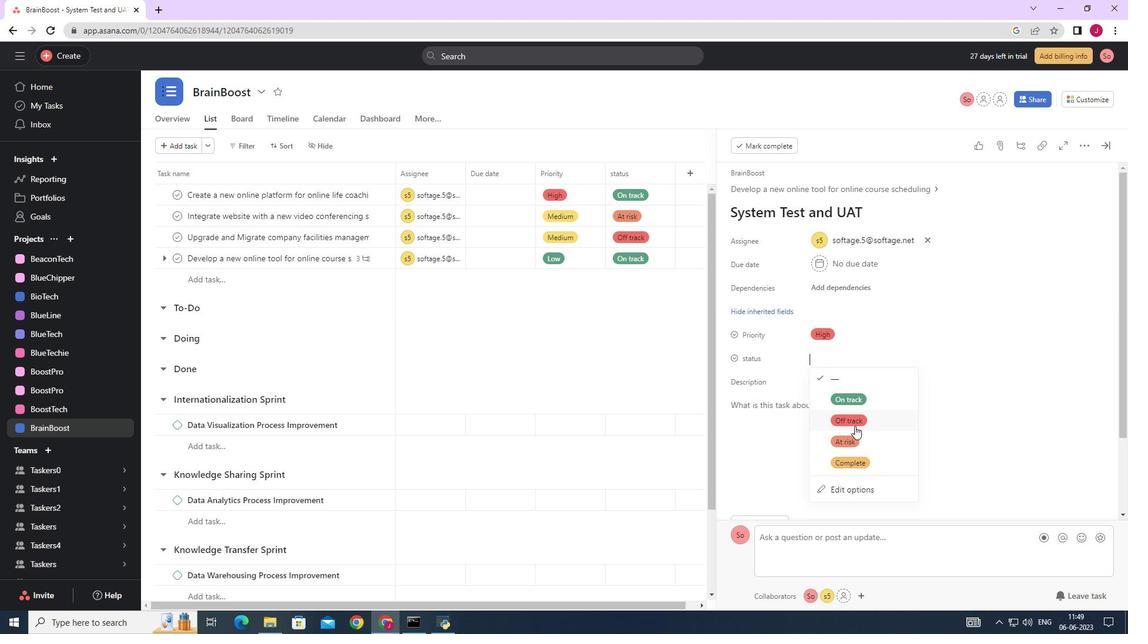 
Action: Mouse pressed left at (855, 417)
Screenshot: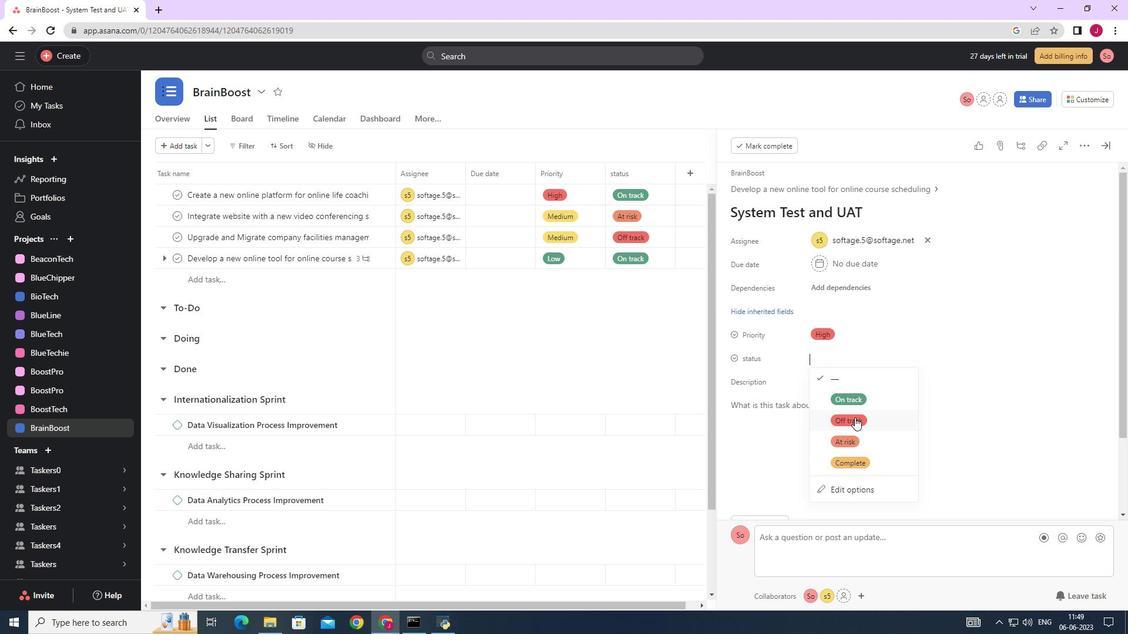
Action: Mouse moved to (1102, 146)
Screenshot: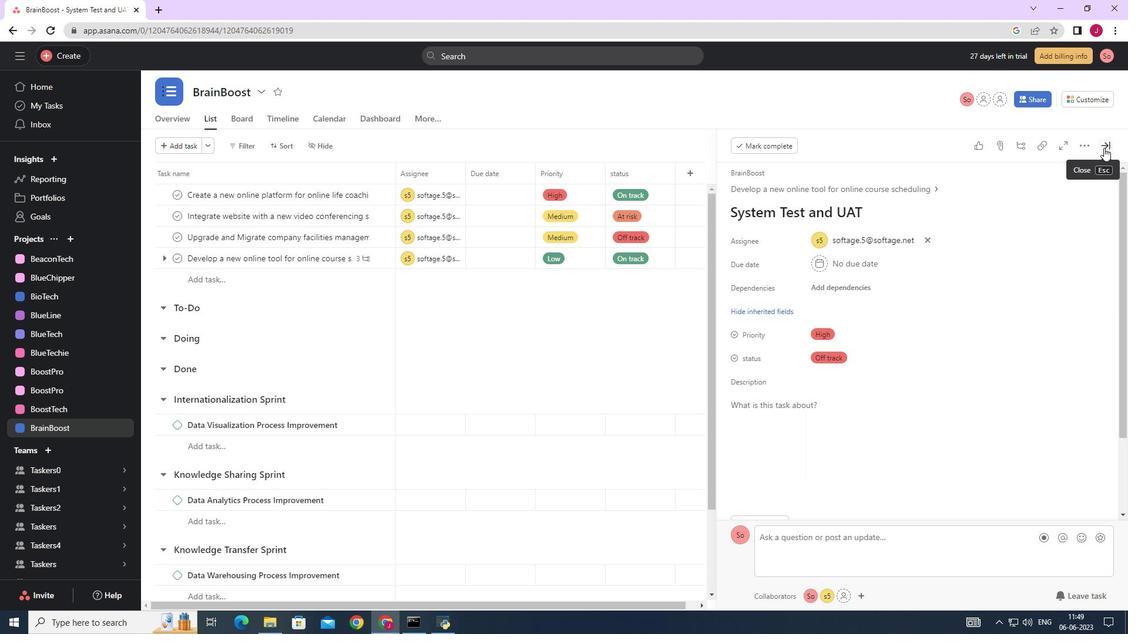 
Action: Mouse pressed left at (1102, 146)
Screenshot: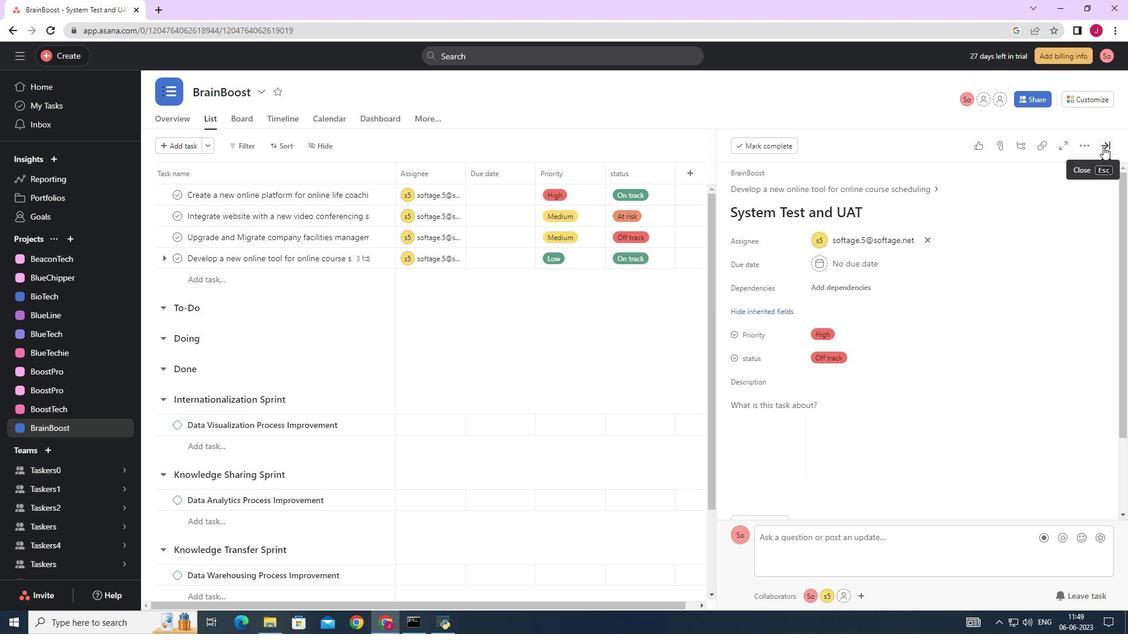 
